 Task: Search one way flight ticket for 5 adults, 1 child, 2 infants in seat and 1 infant on lap in business from Eugene: Mahlon Sweet Field to Raleigh: Raleigh-durham International Airport on 8-5-2023. Choice of flights is Sun country airlines. Number of bags: 1 carry on bag. Price is upto 86000. Outbound departure time preference is 17:30.
Action: Mouse moved to (387, 330)
Screenshot: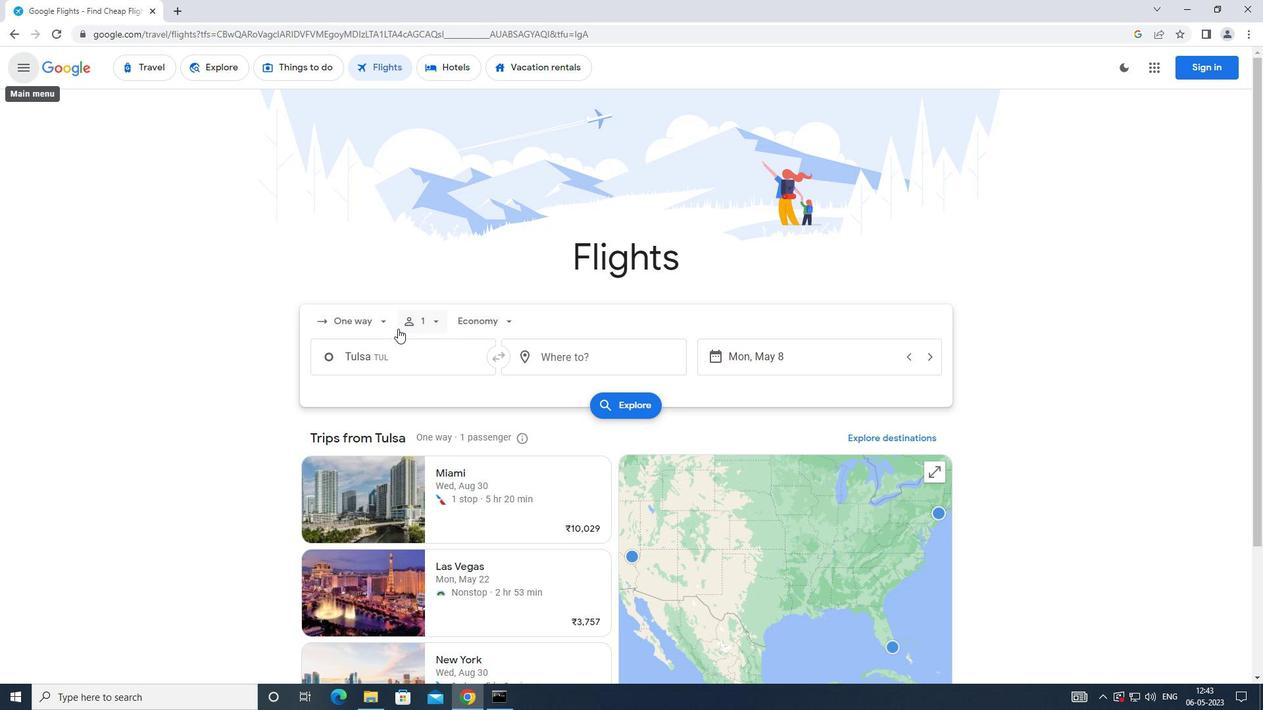 
Action: Mouse pressed left at (387, 330)
Screenshot: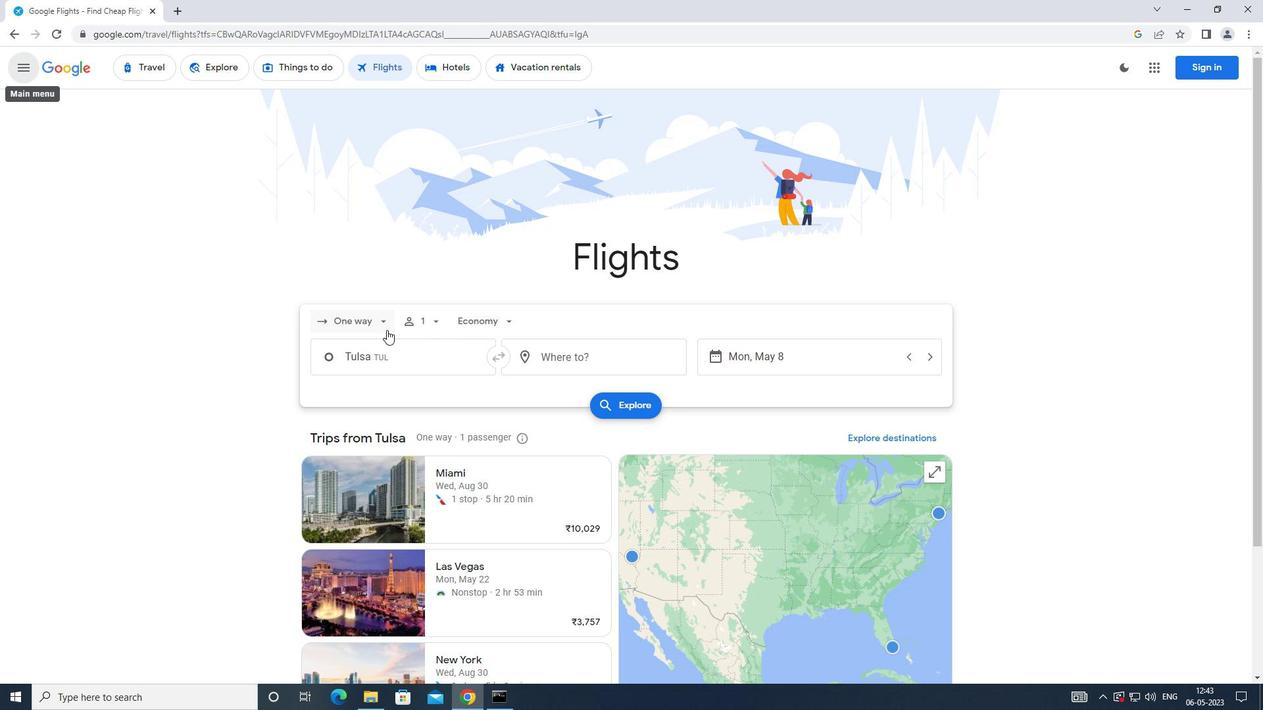 
Action: Mouse moved to (385, 375)
Screenshot: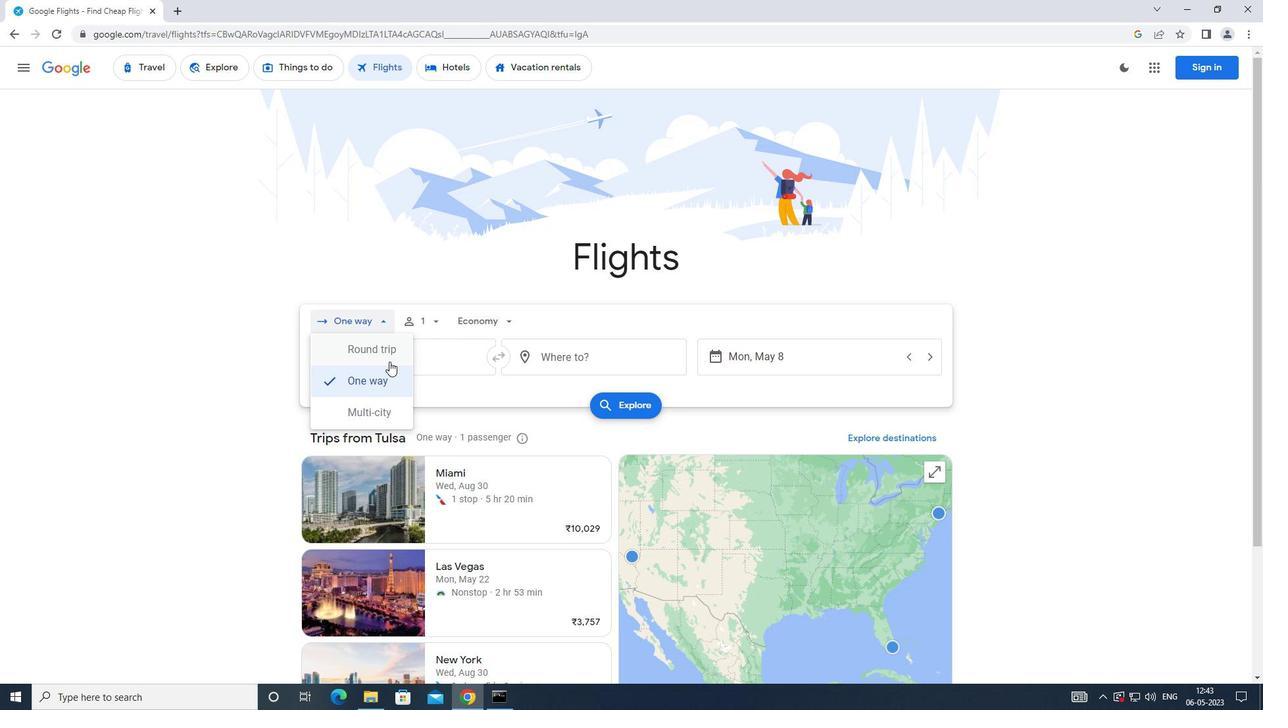 
Action: Mouse pressed left at (385, 375)
Screenshot: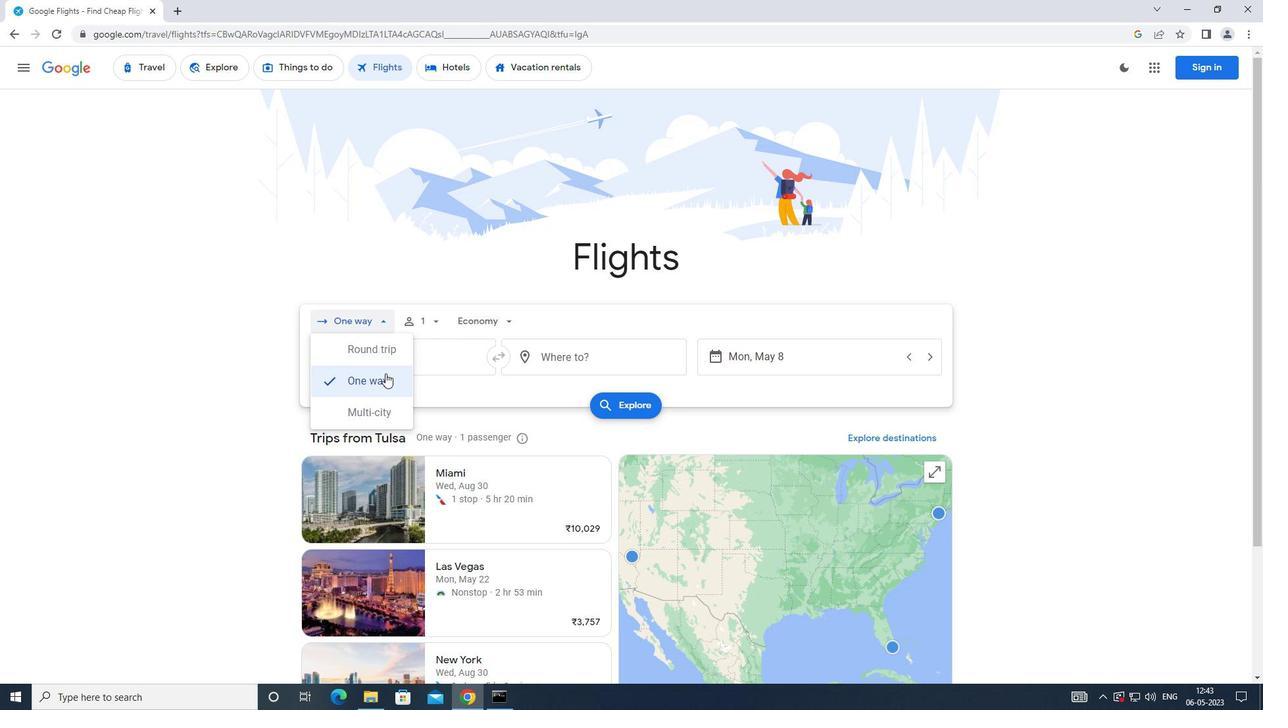 
Action: Mouse moved to (431, 329)
Screenshot: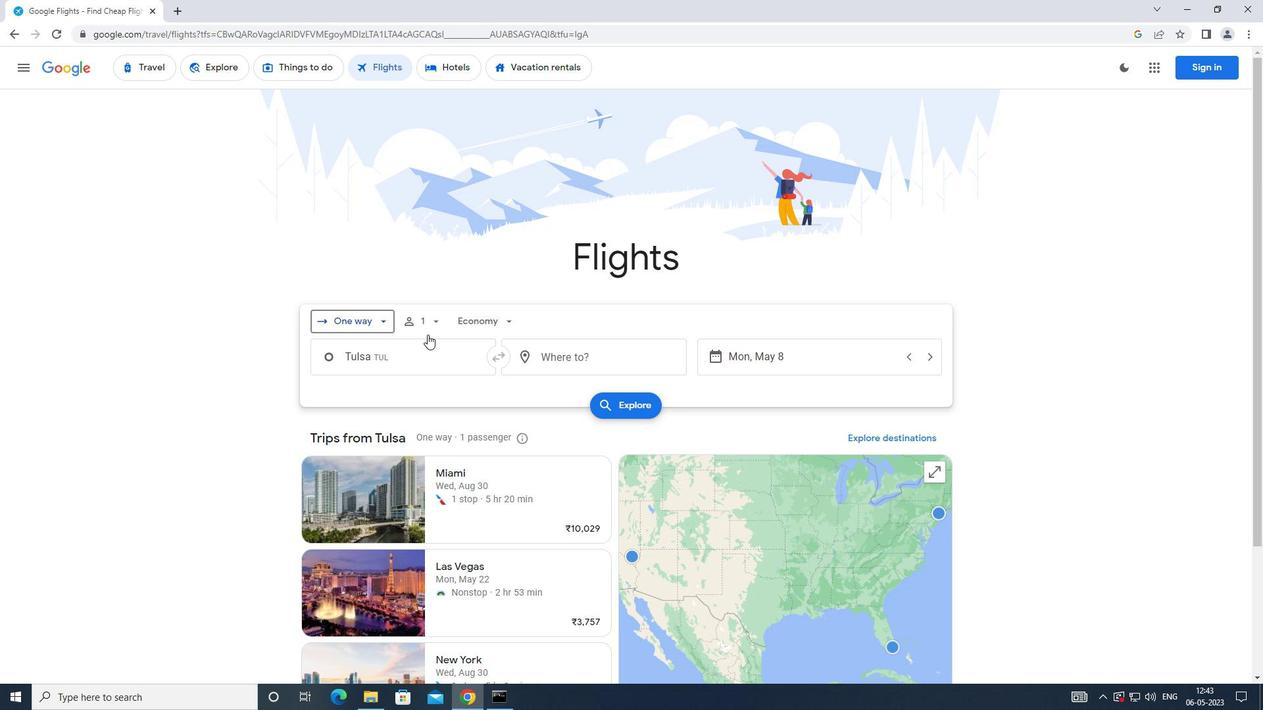 
Action: Mouse pressed left at (431, 329)
Screenshot: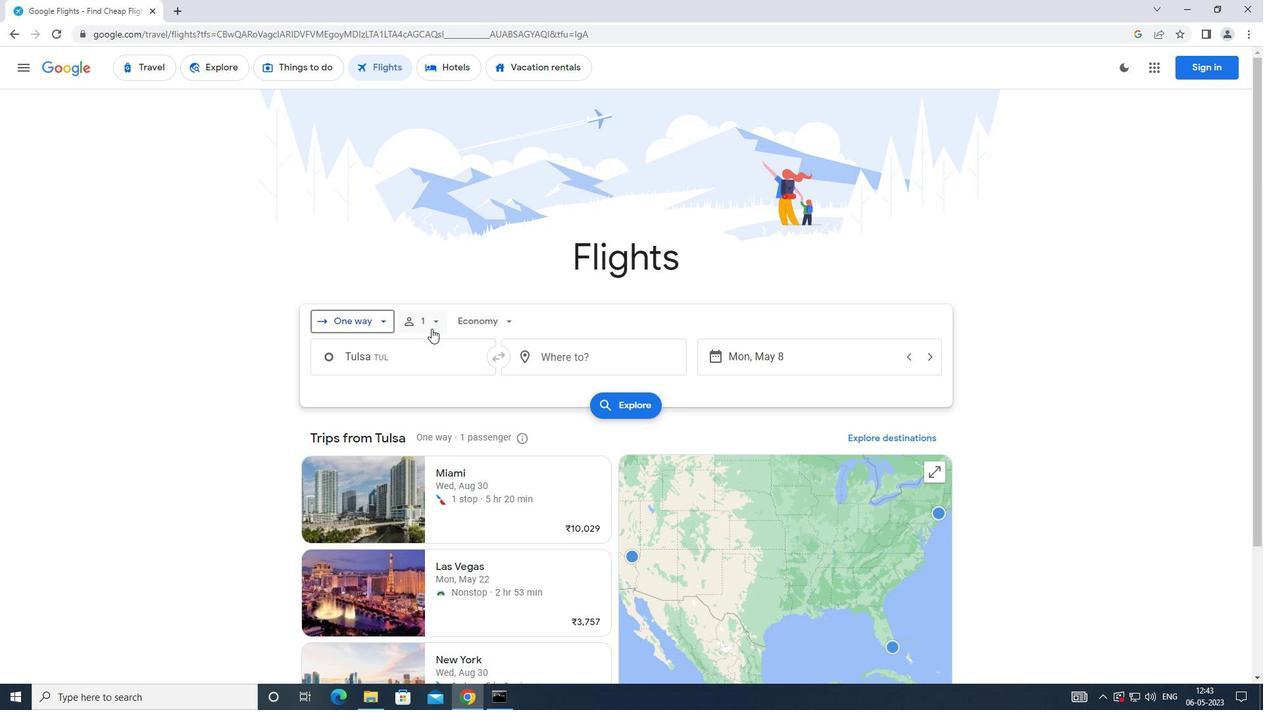 
Action: Mouse moved to (533, 359)
Screenshot: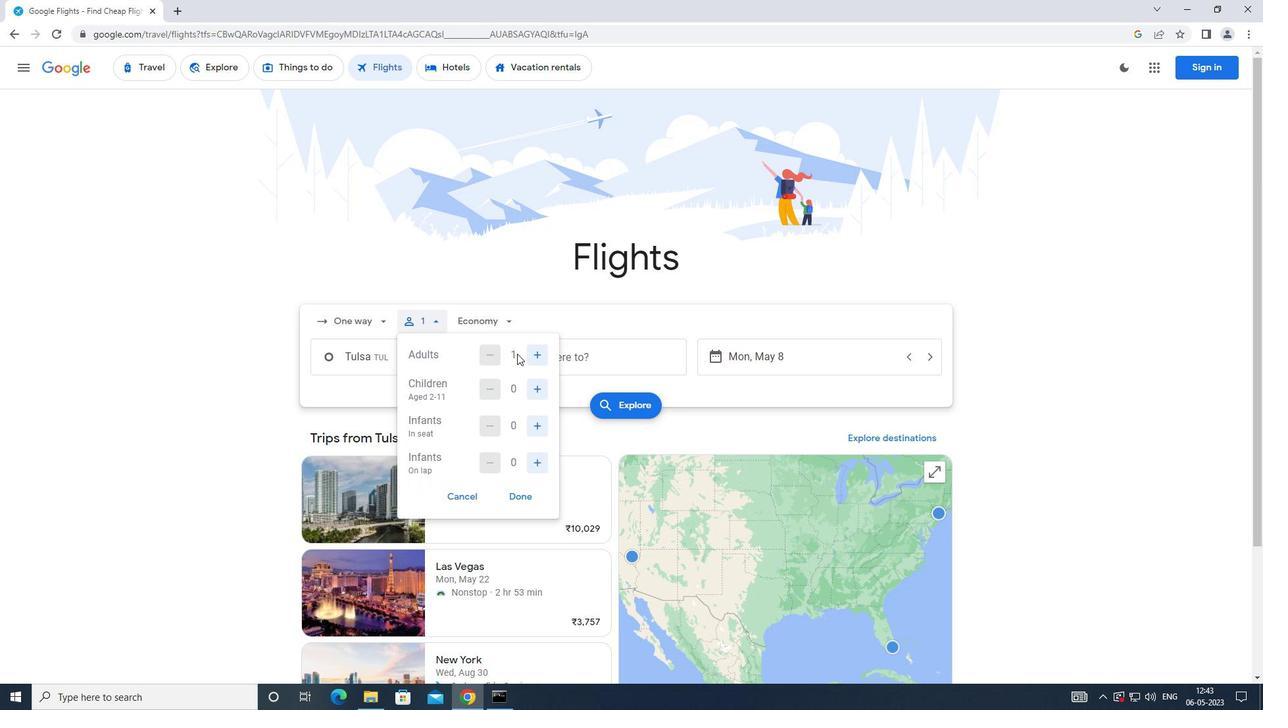 
Action: Mouse pressed left at (533, 359)
Screenshot: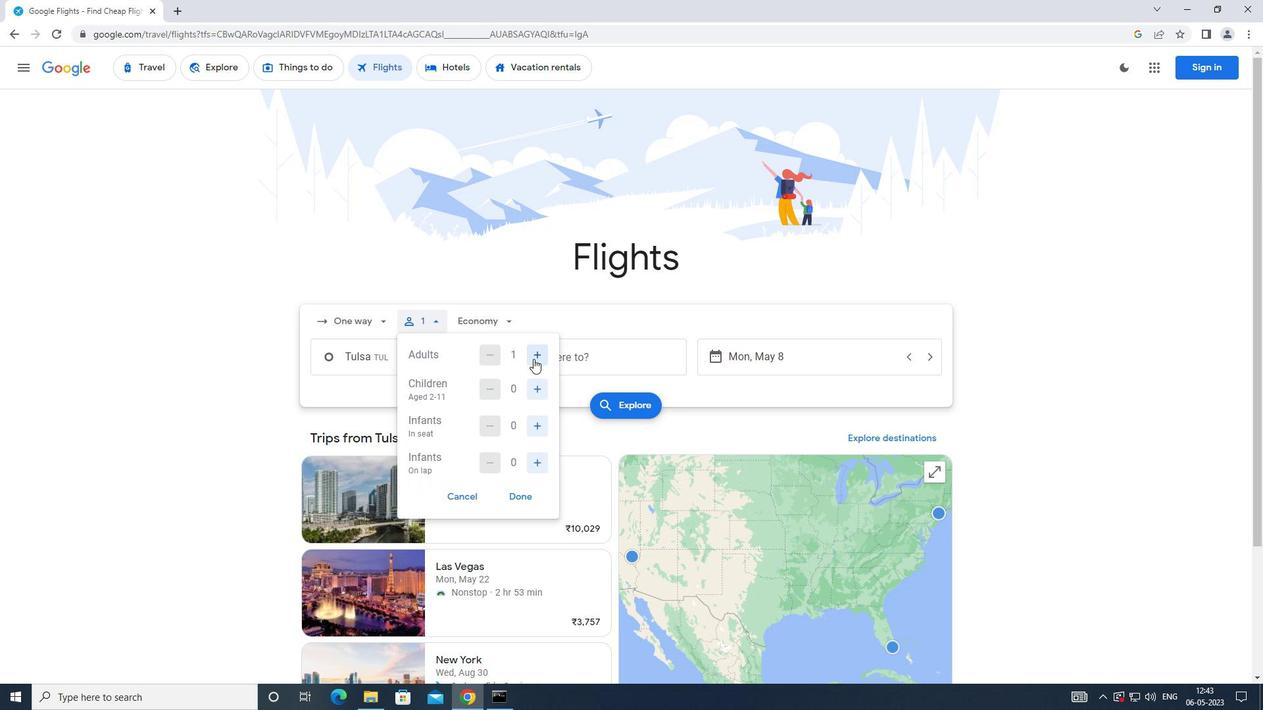 
Action: Mouse pressed left at (533, 359)
Screenshot: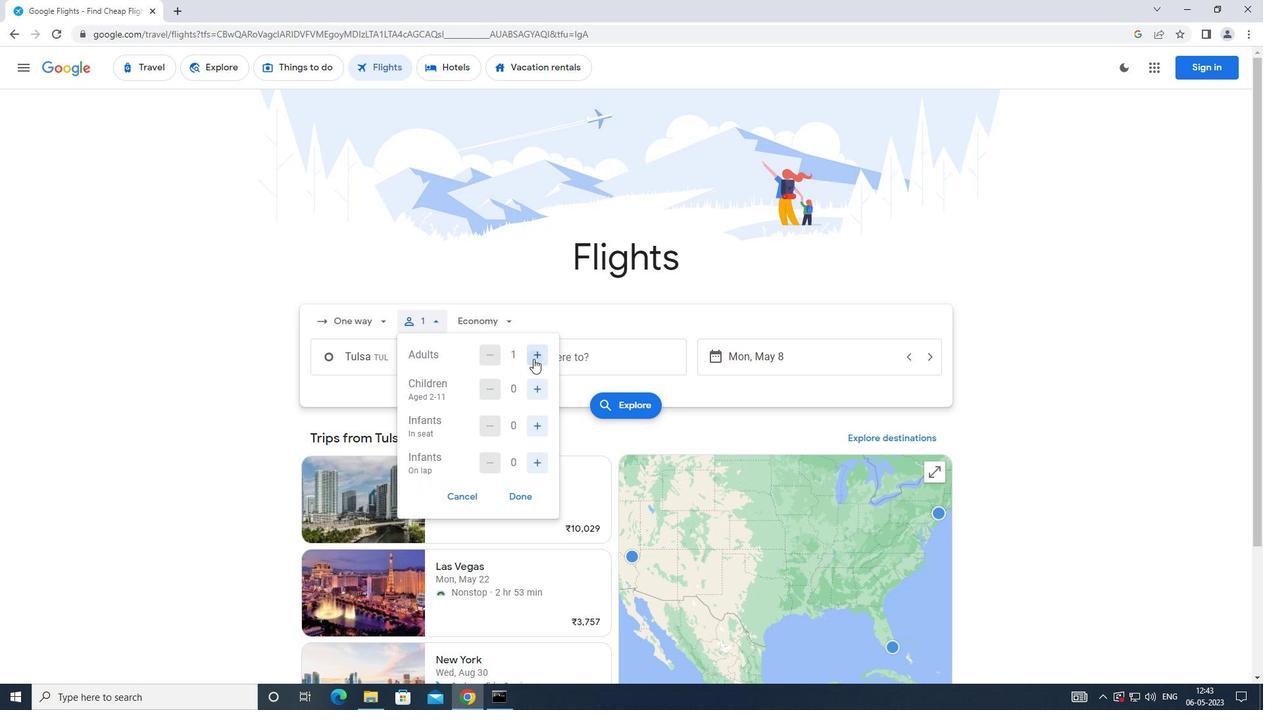 
Action: Mouse pressed left at (533, 359)
Screenshot: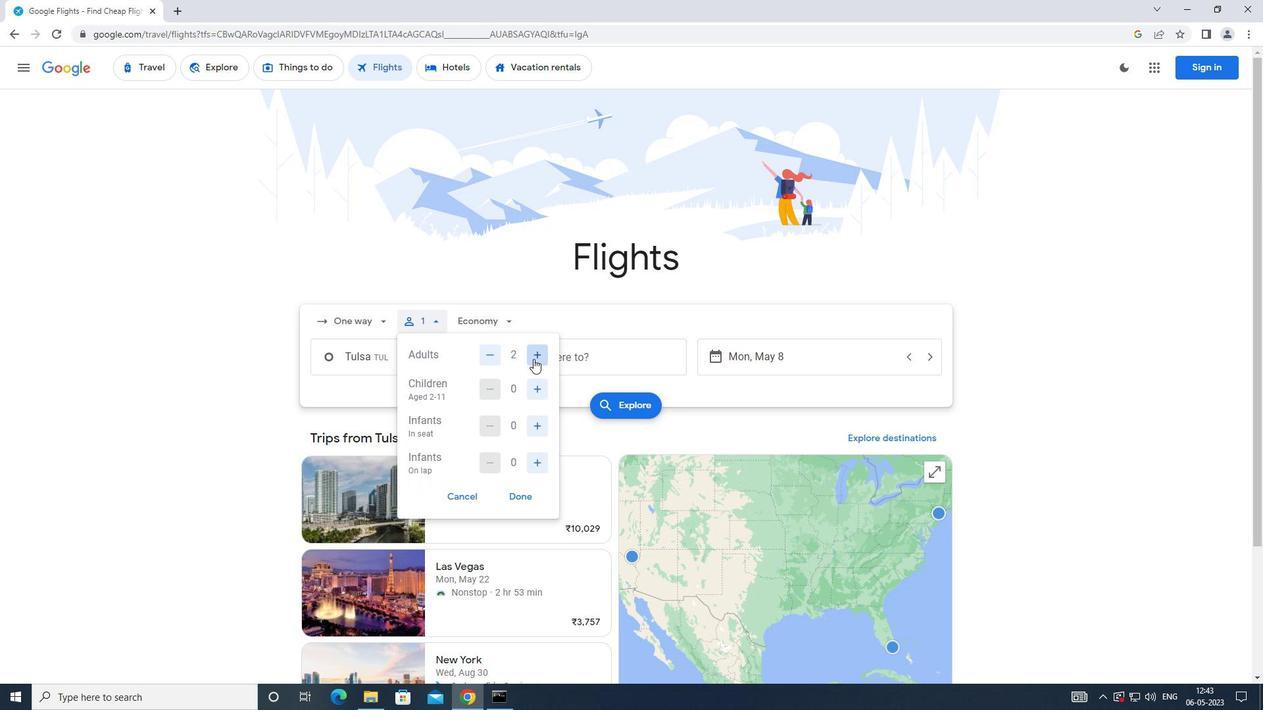 
Action: Mouse moved to (537, 363)
Screenshot: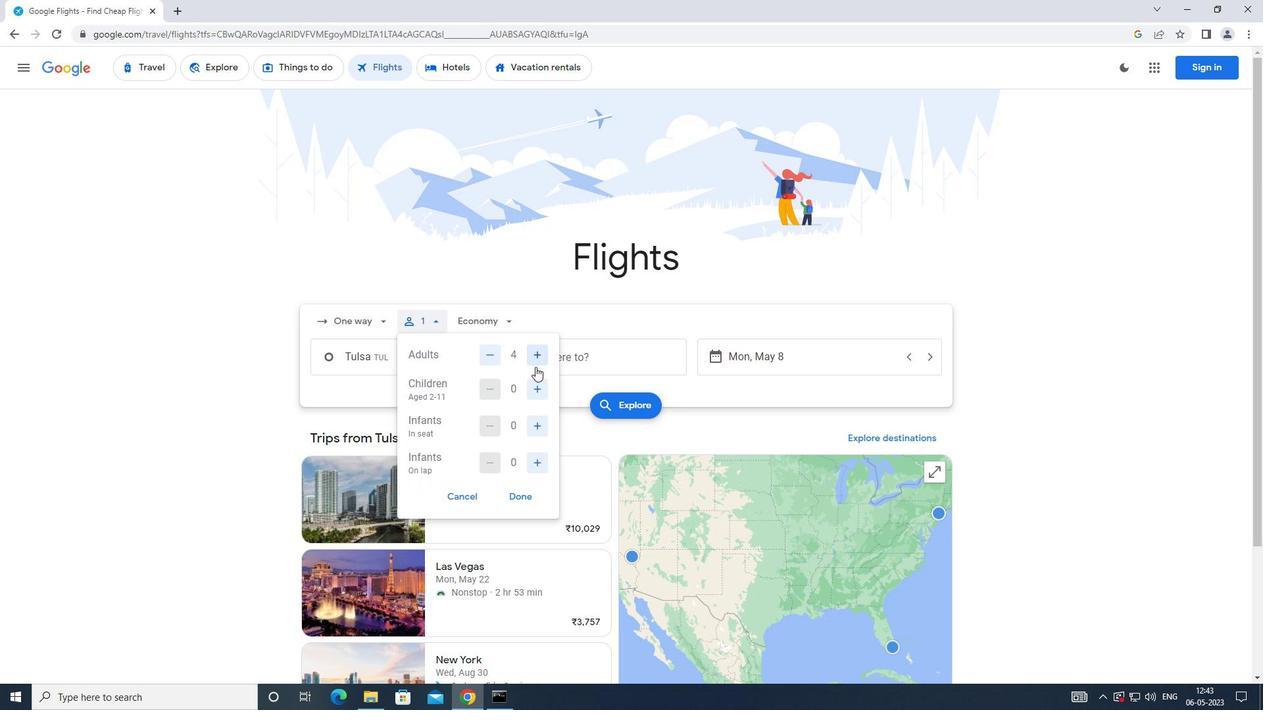 
Action: Mouse pressed left at (537, 363)
Screenshot: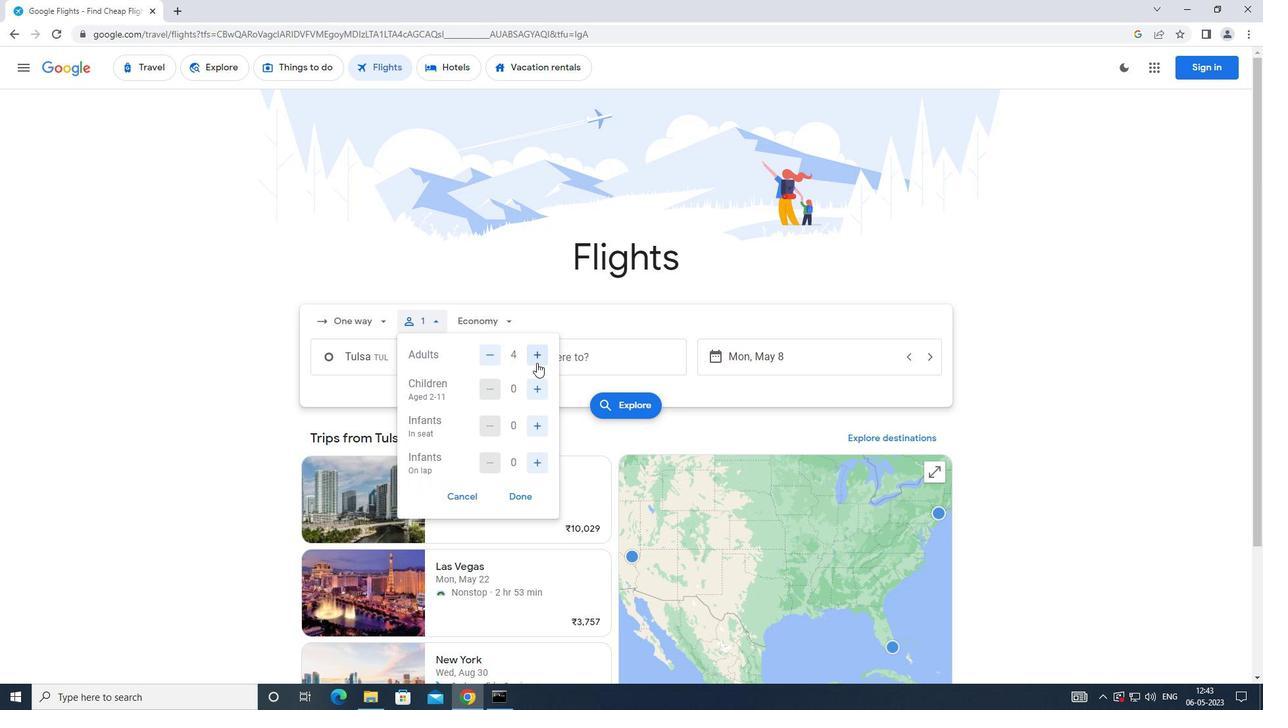 
Action: Mouse moved to (535, 388)
Screenshot: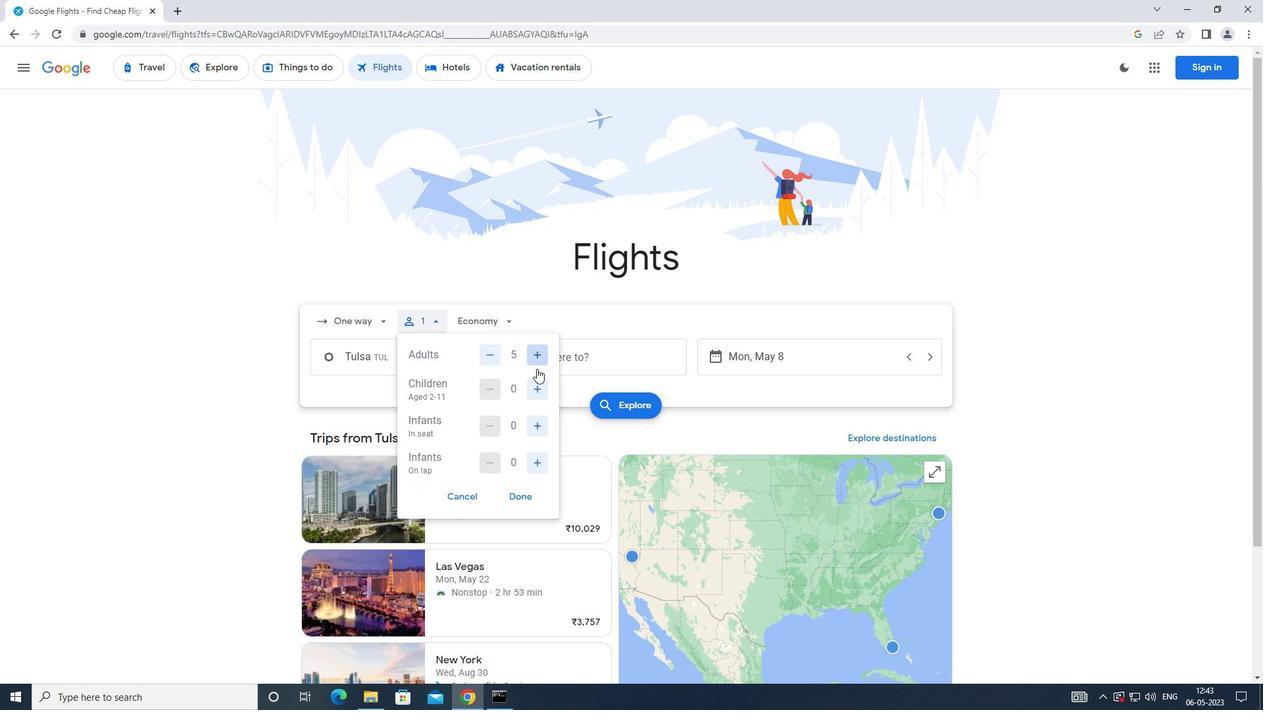 
Action: Mouse pressed left at (535, 388)
Screenshot: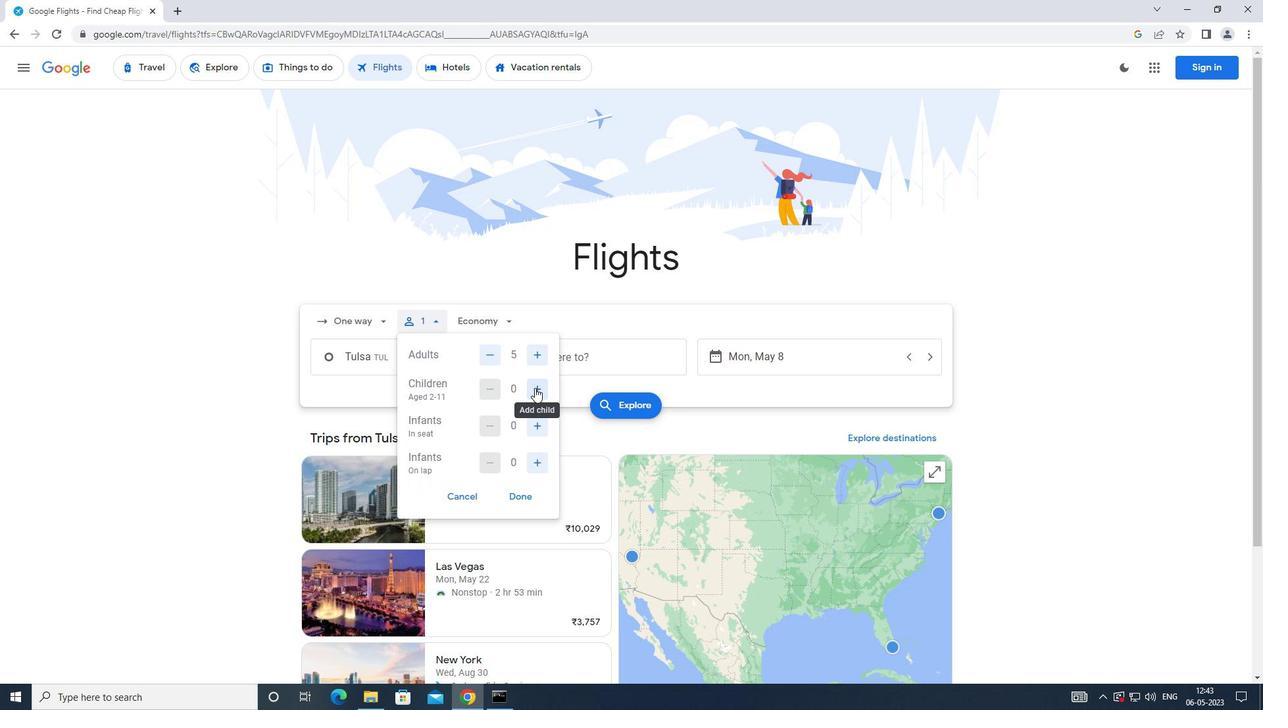 
Action: Mouse moved to (536, 421)
Screenshot: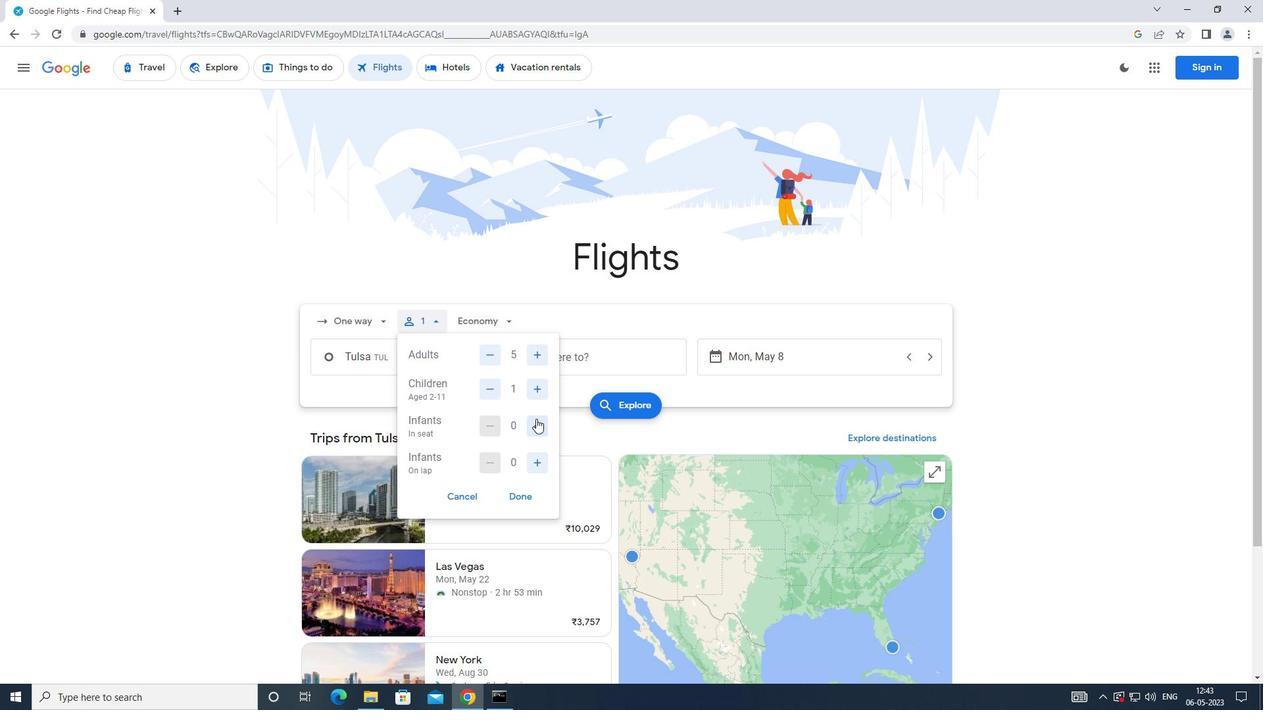 
Action: Mouse pressed left at (536, 421)
Screenshot: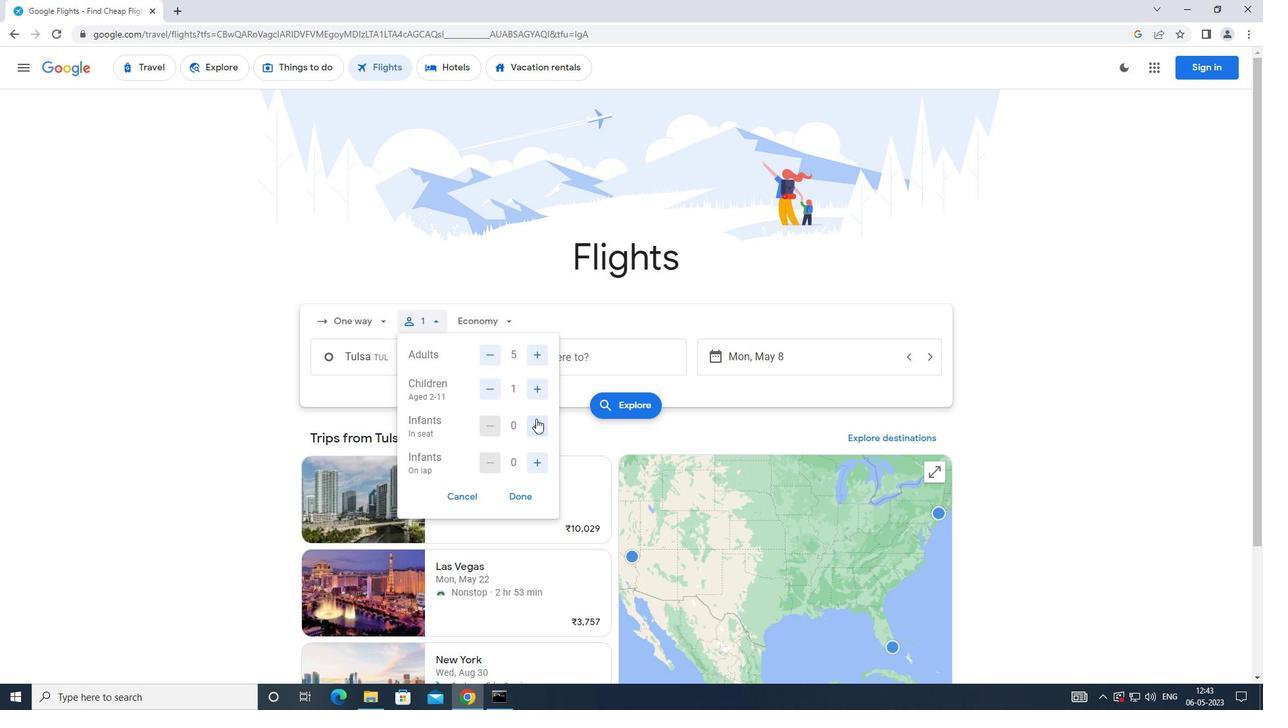 
Action: Mouse pressed left at (536, 421)
Screenshot: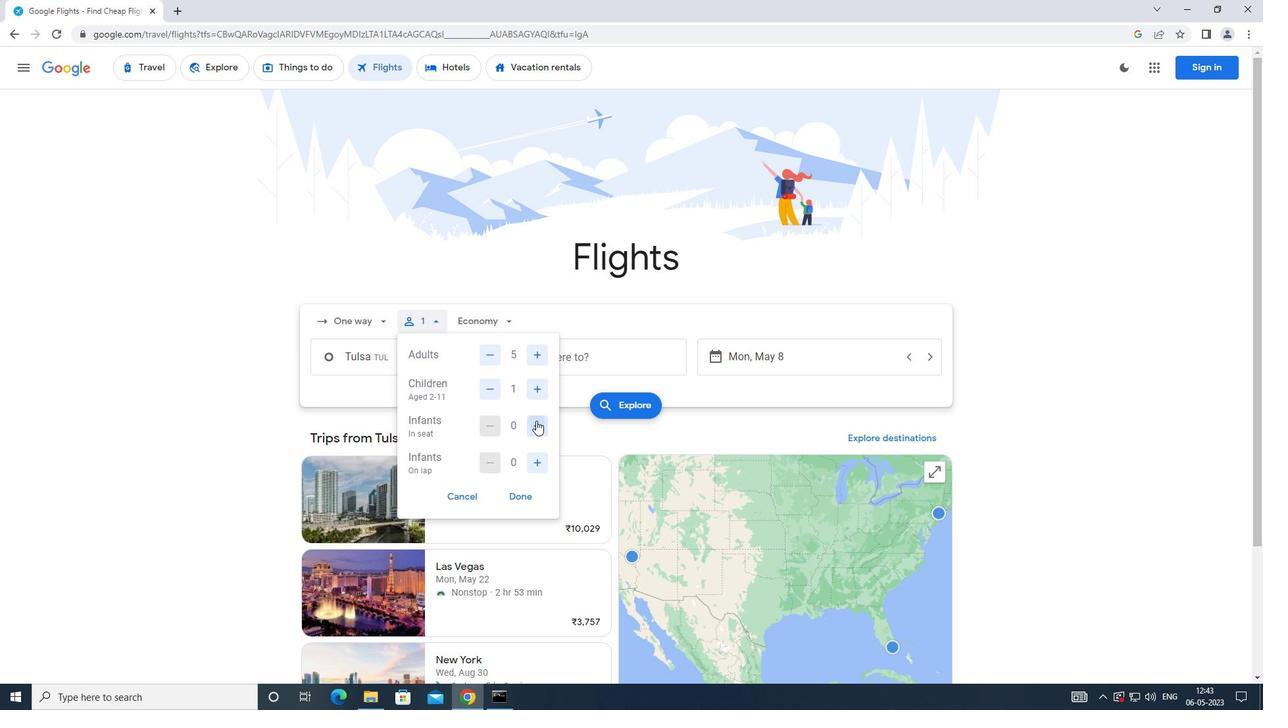 
Action: Mouse moved to (535, 453)
Screenshot: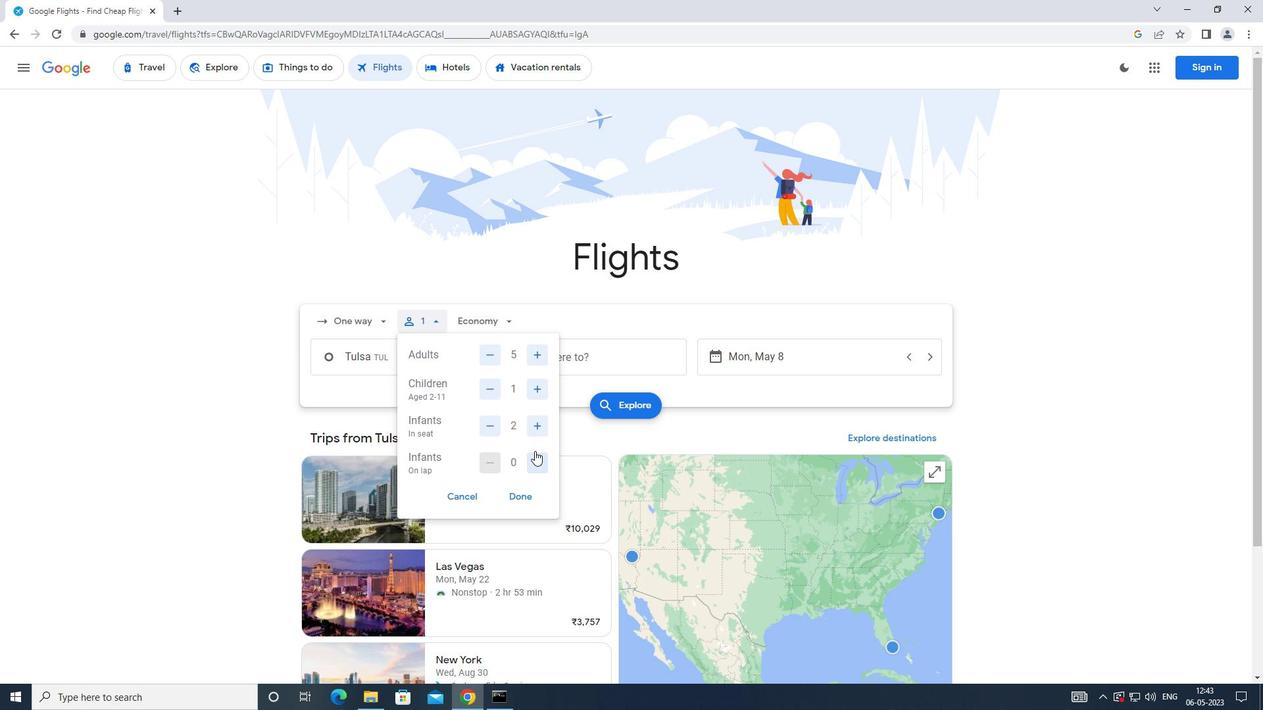 
Action: Mouse pressed left at (535, 453)
Screenshot: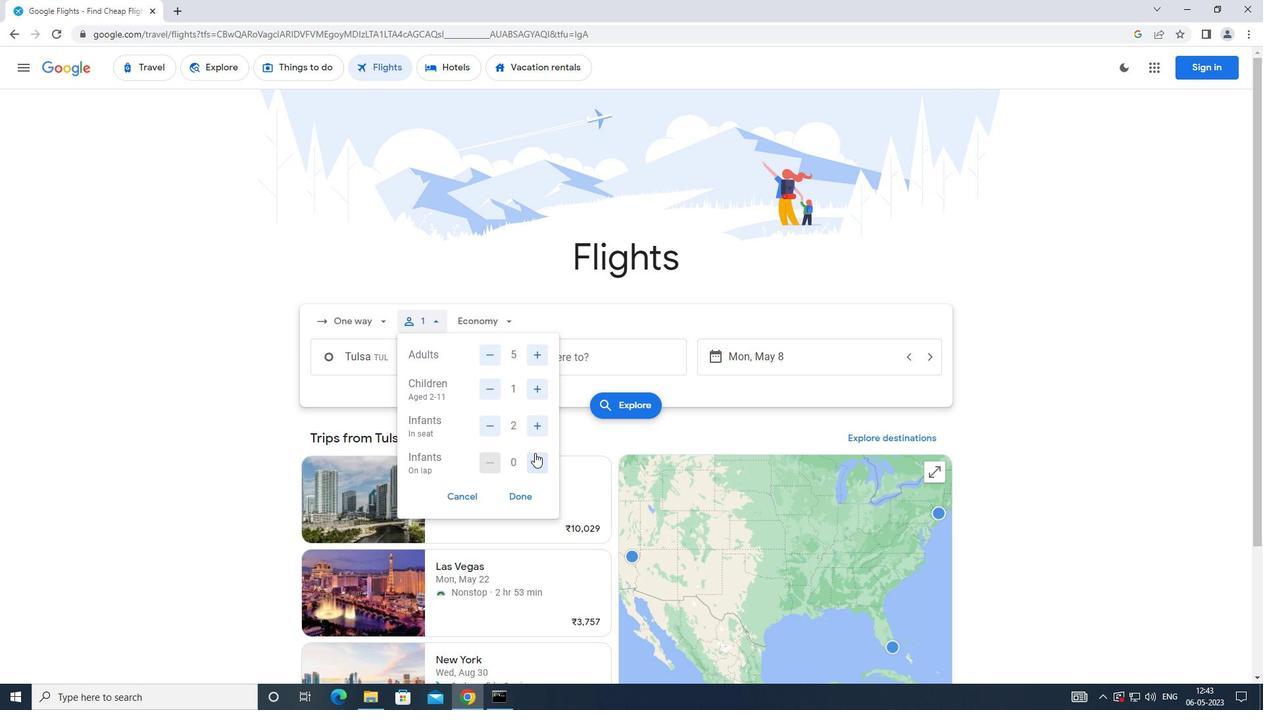 
Action: Mouse moved to (514, 493)
Screenshot: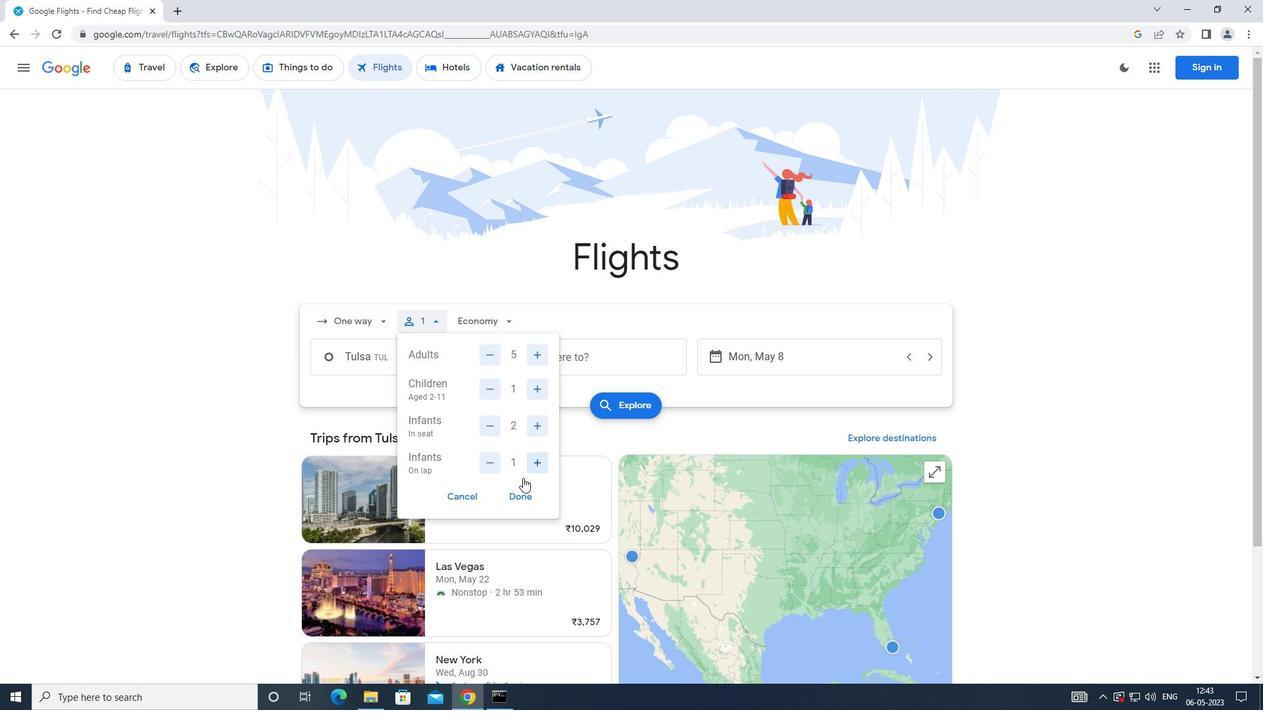 
Action: Mouse pressed left at (514, 493)
Screenshot: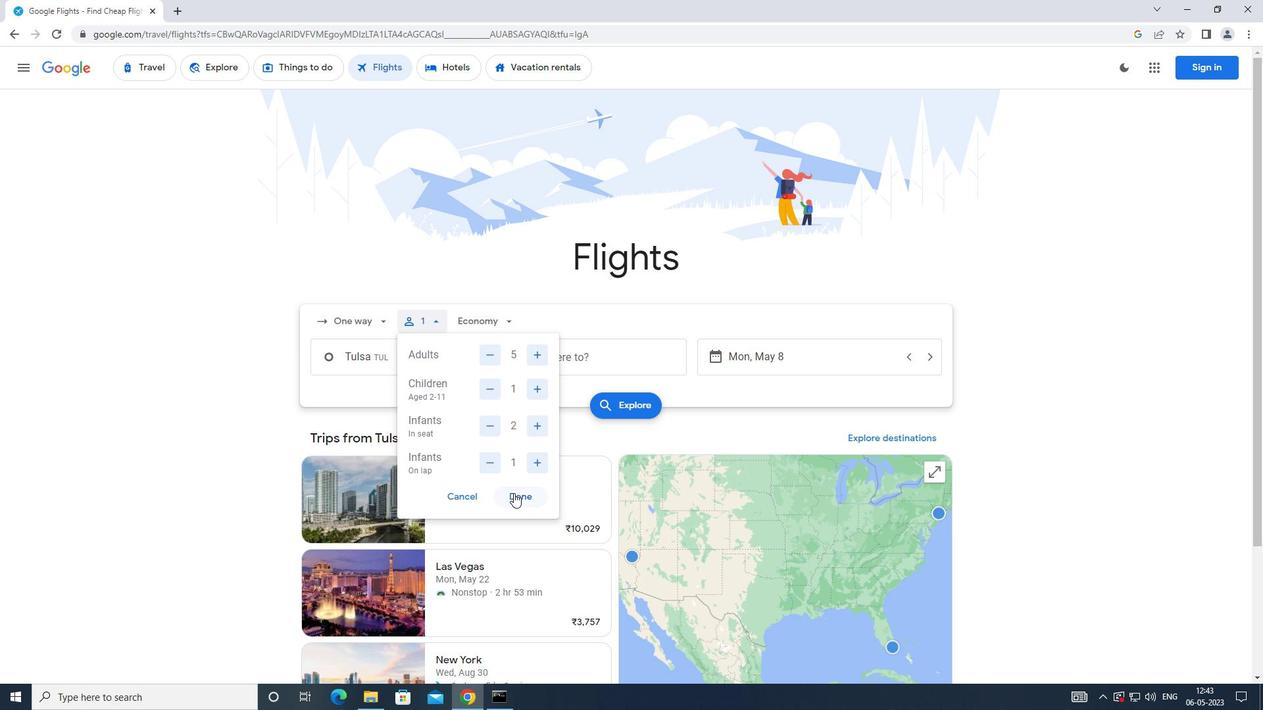 
Action: Mouse moved to (485, 329)
Screenshot: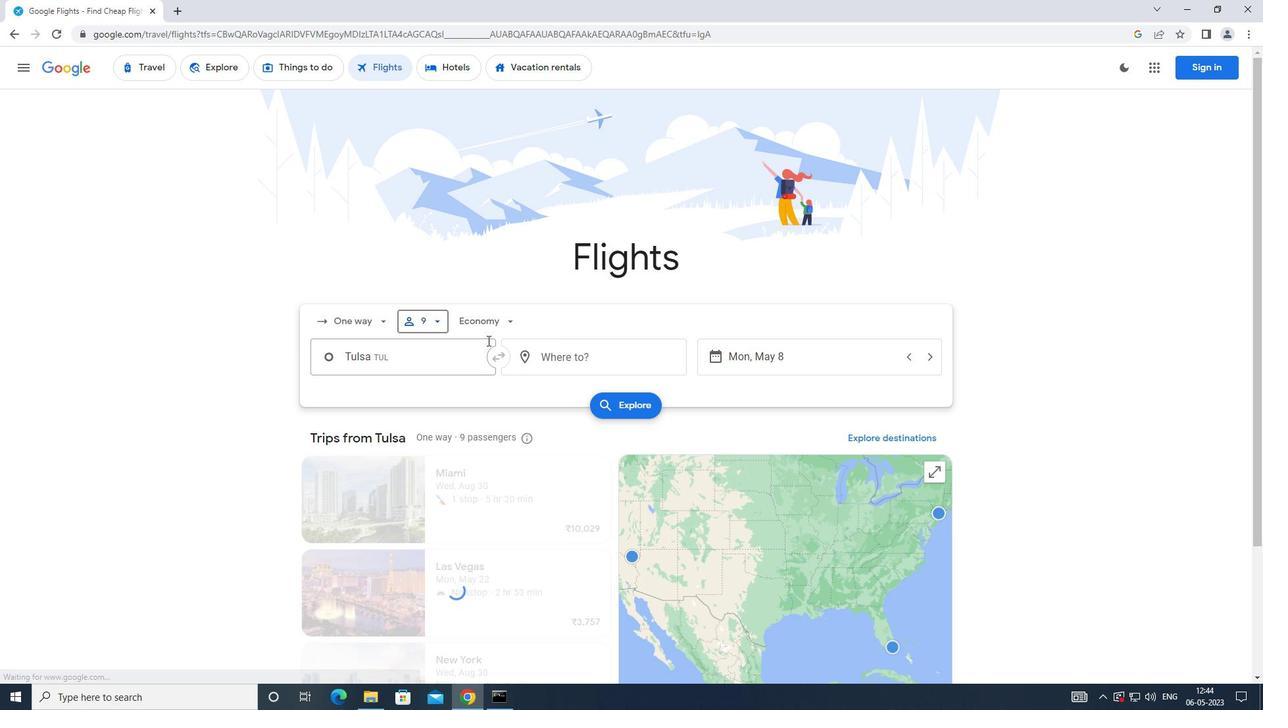 
Action: Mouse pressed left at (485, 329)
Screenshot: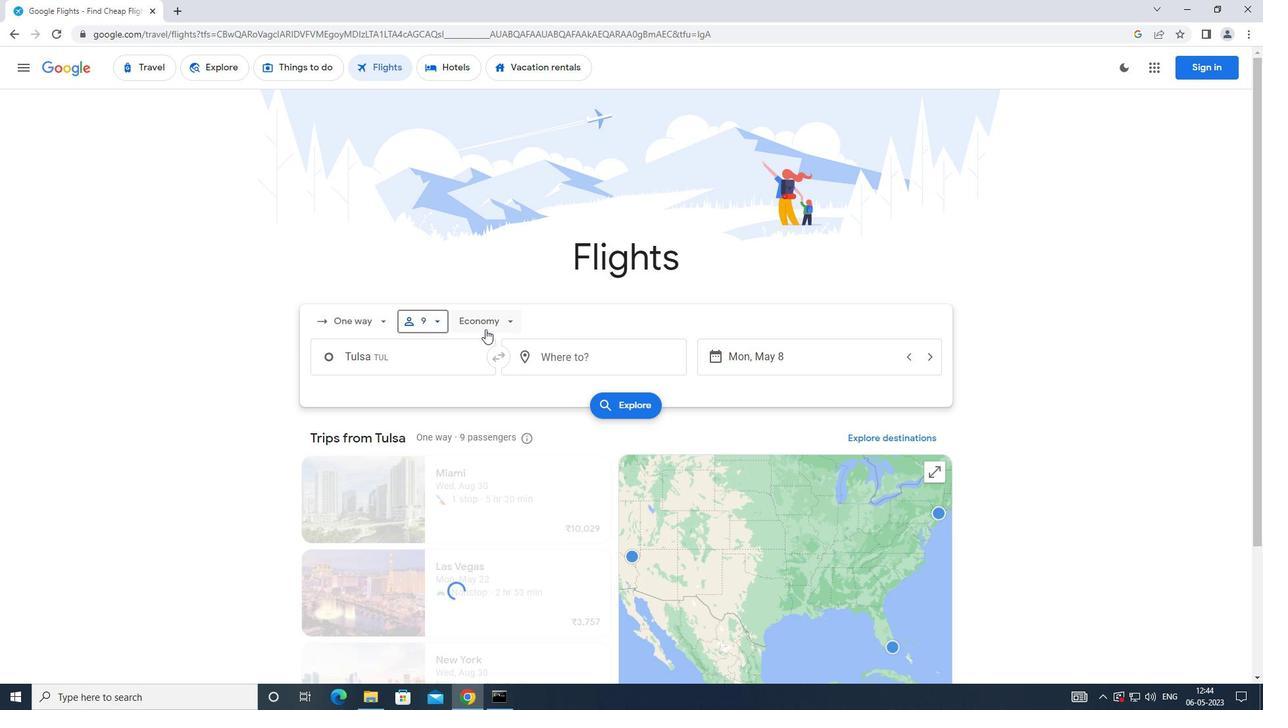 
Action: Mouse moved to (504, 412)
Screenshot: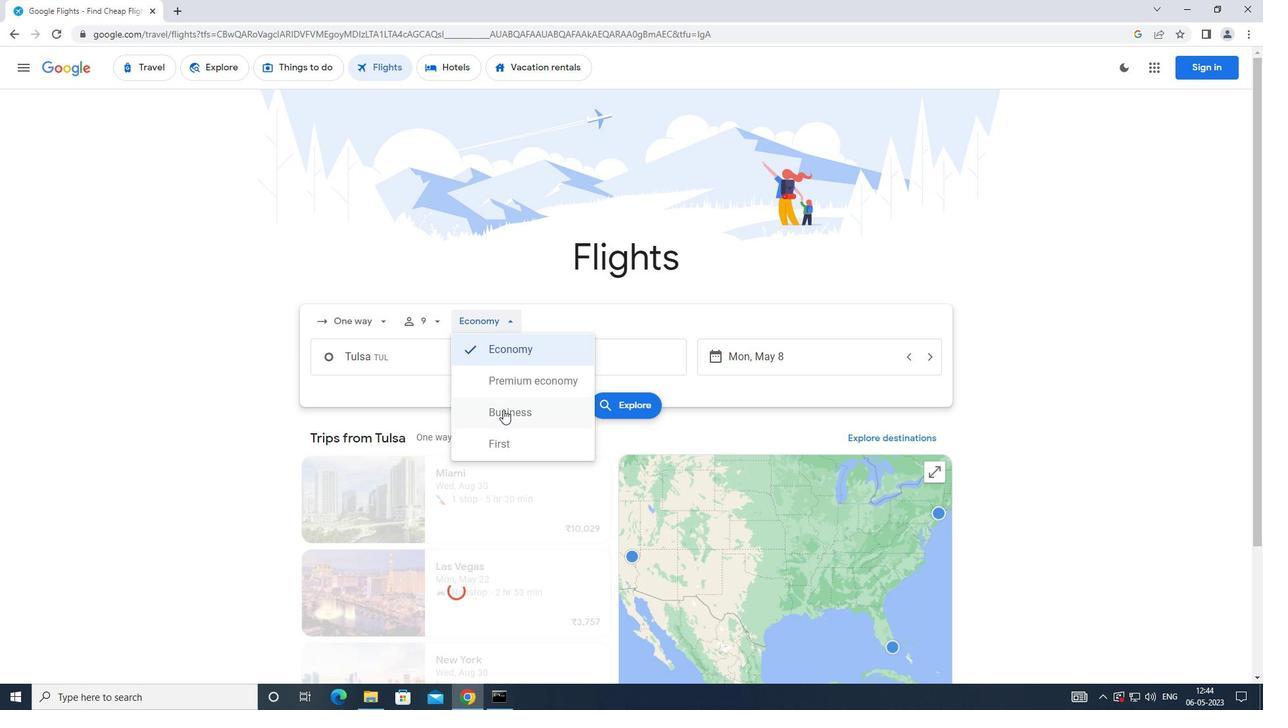 
Action: Mouse pressed left at (504, 412)
Screenshot: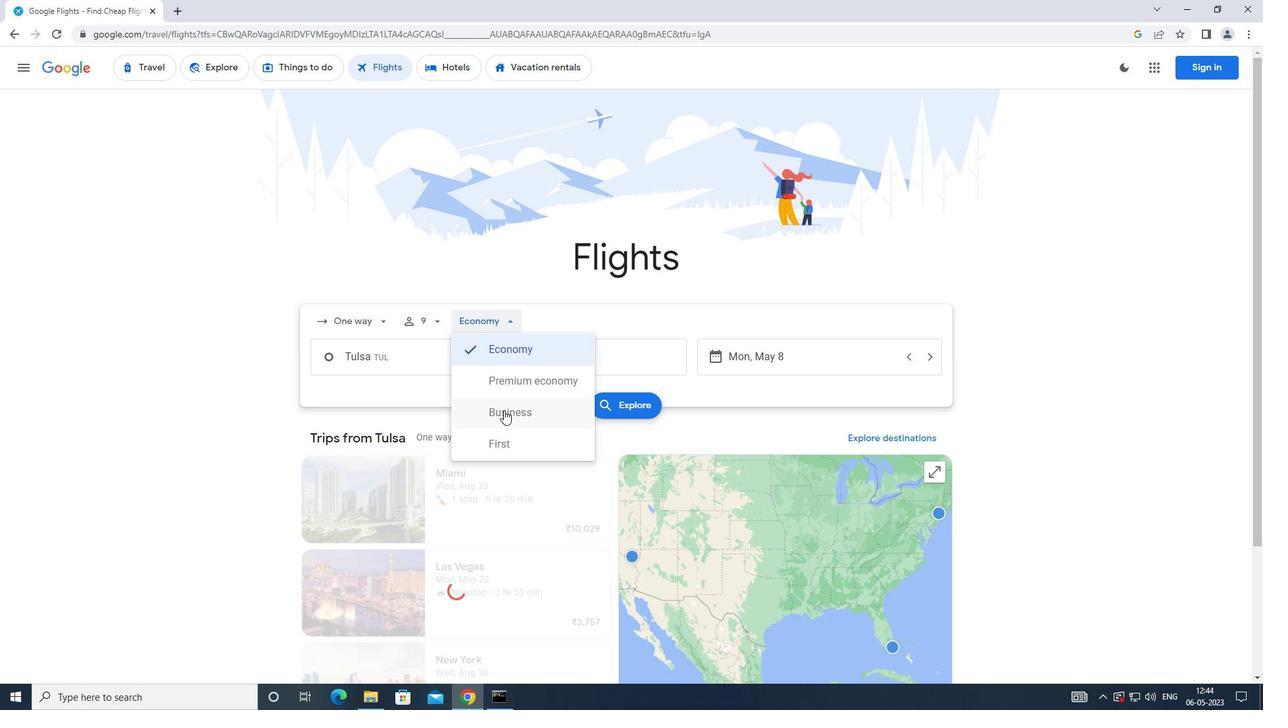 
Action: Mouse moved to (464, 351)
Screenshot: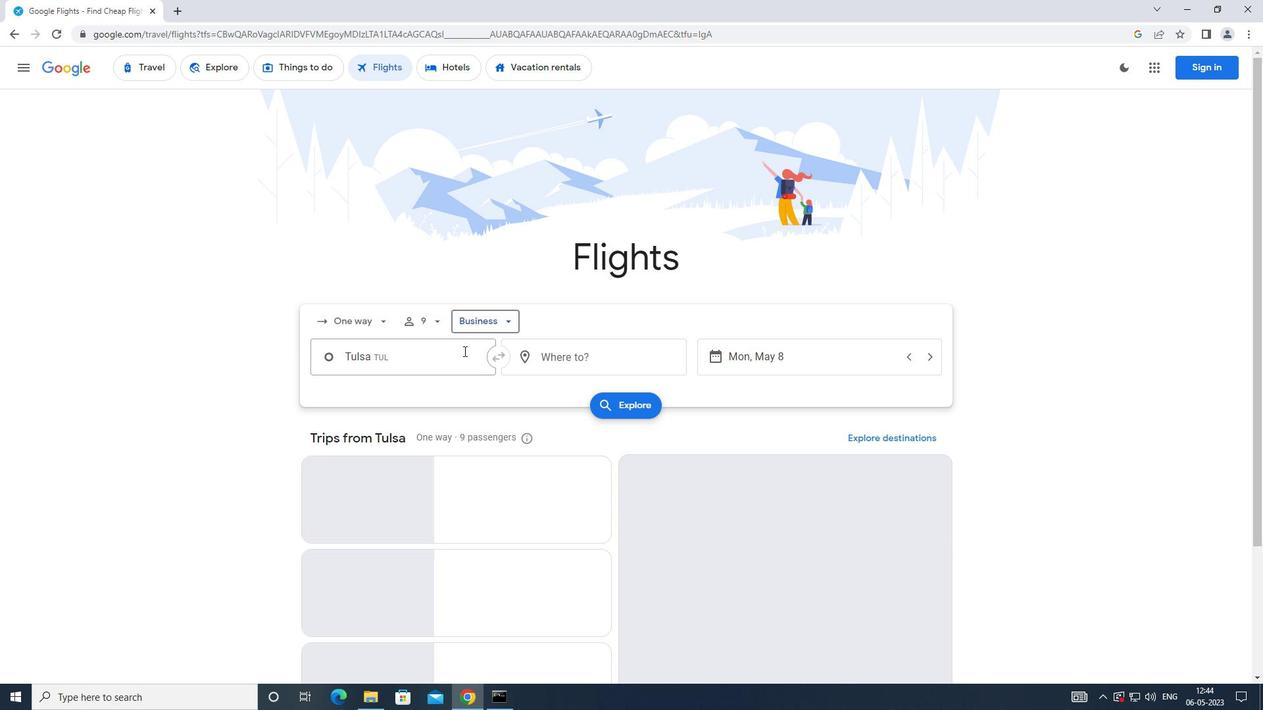 
Action: Mouse pressed left at (464, 351)
Screenshot: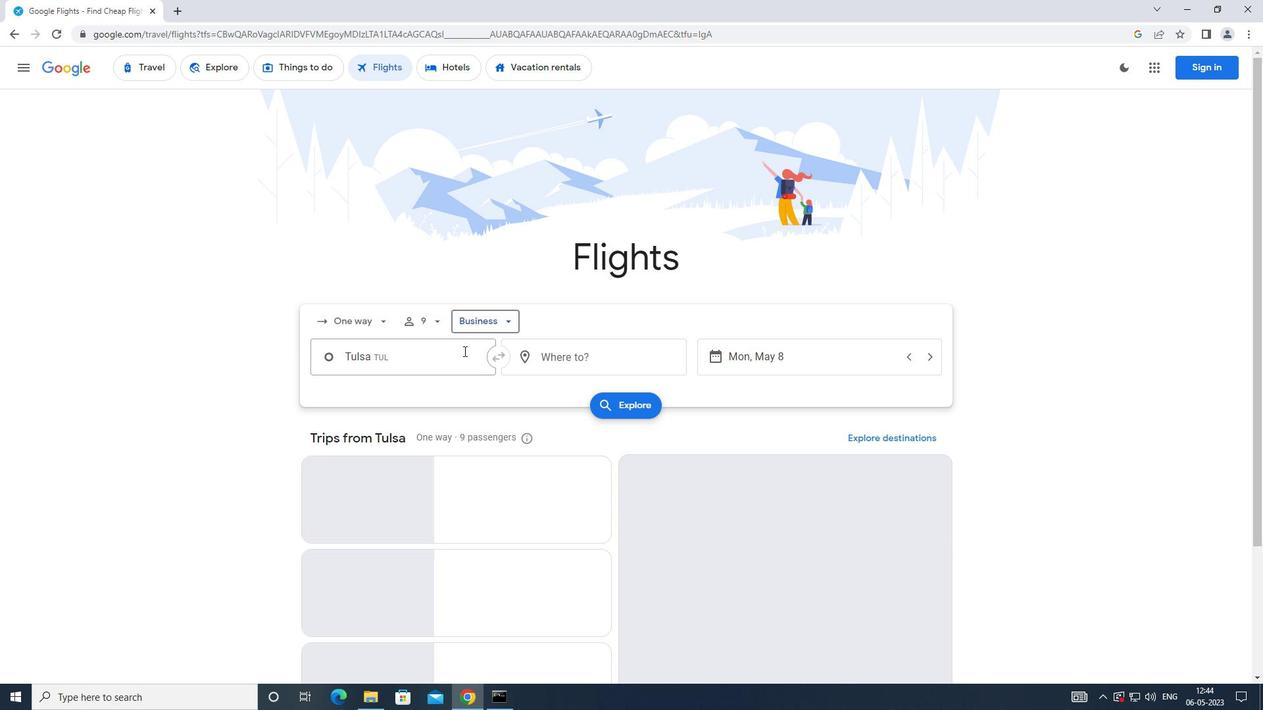 
Action: Mouse moved to (466, 351)
Screenshot: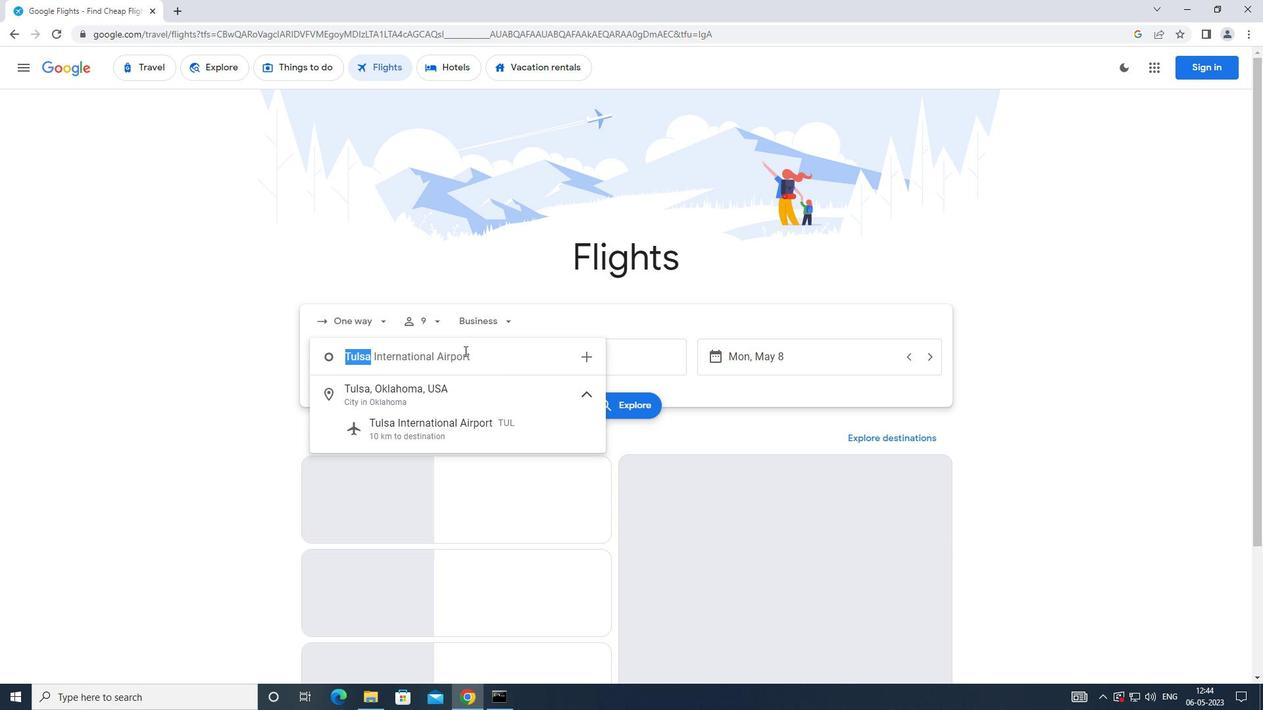 
Action: Key pressed <Key.caps_lock>m<Key.caps_lock>ahlon<Key.space><Key.caps_lock>s<Key.caps_lock>weet
Screenshot: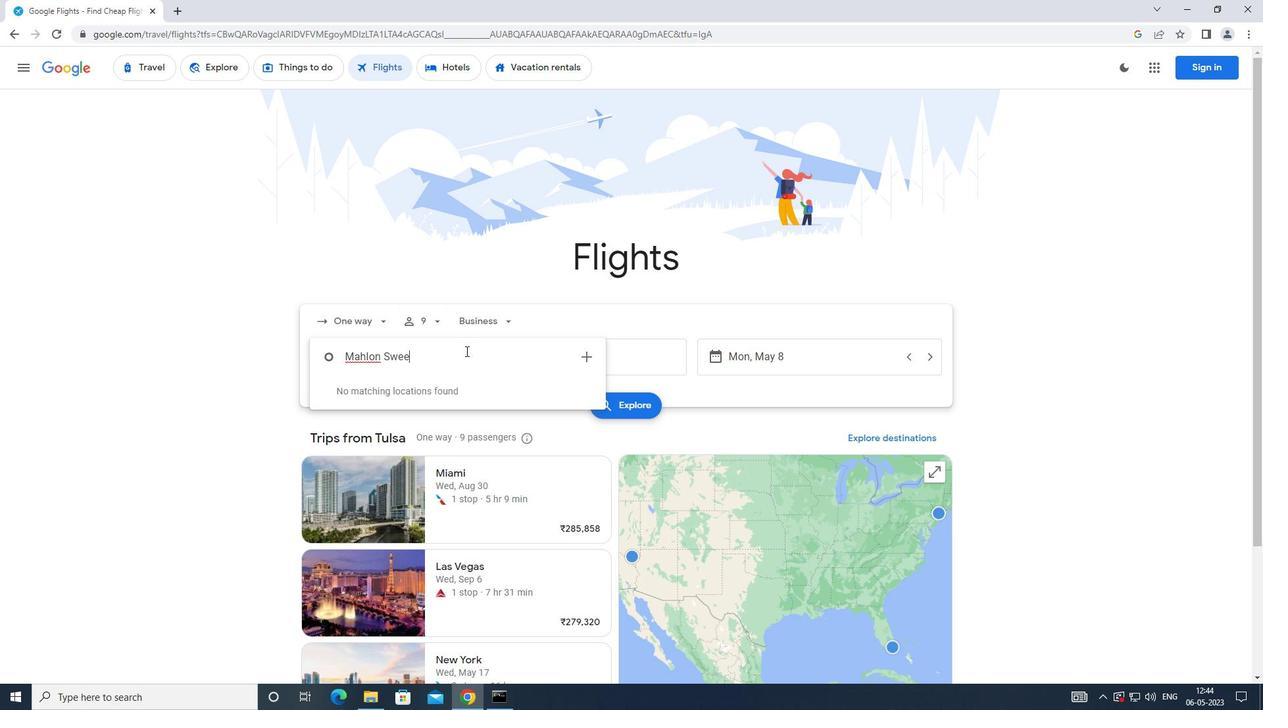 
Action: Mouse moved to (477, 341)
Screenshot: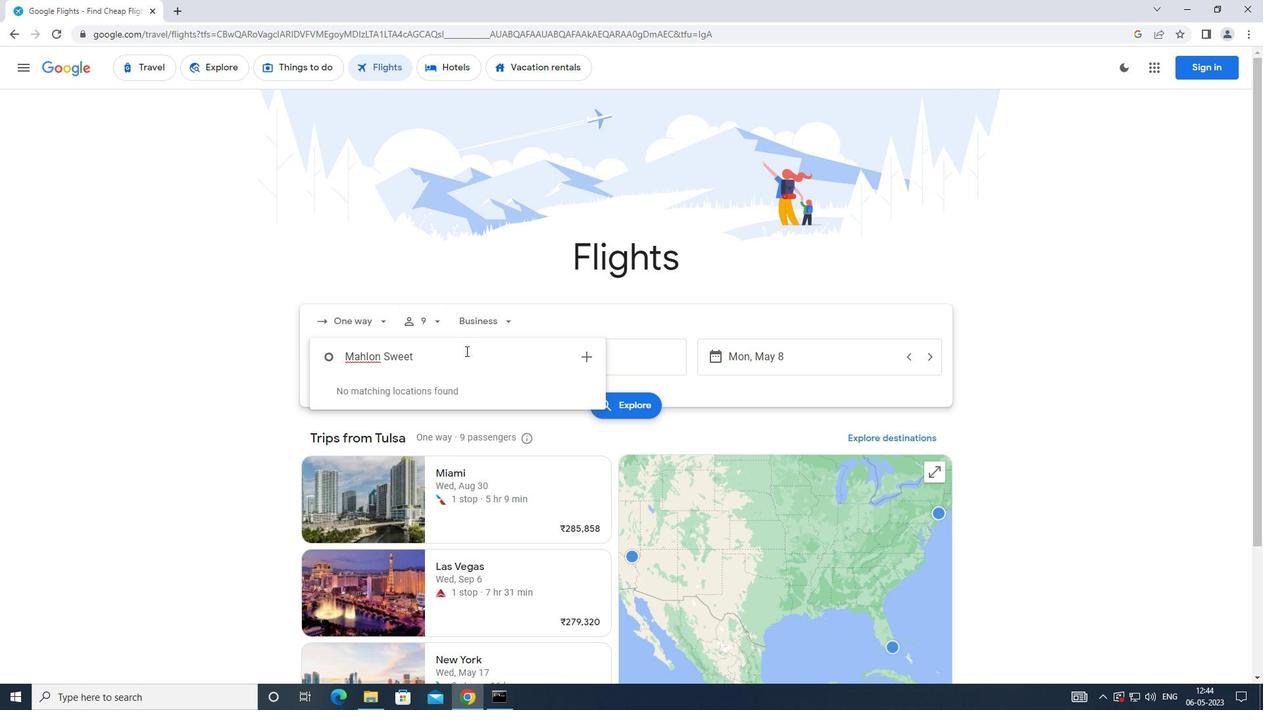
Action: Key pressed <Key.enter>
Screenshot: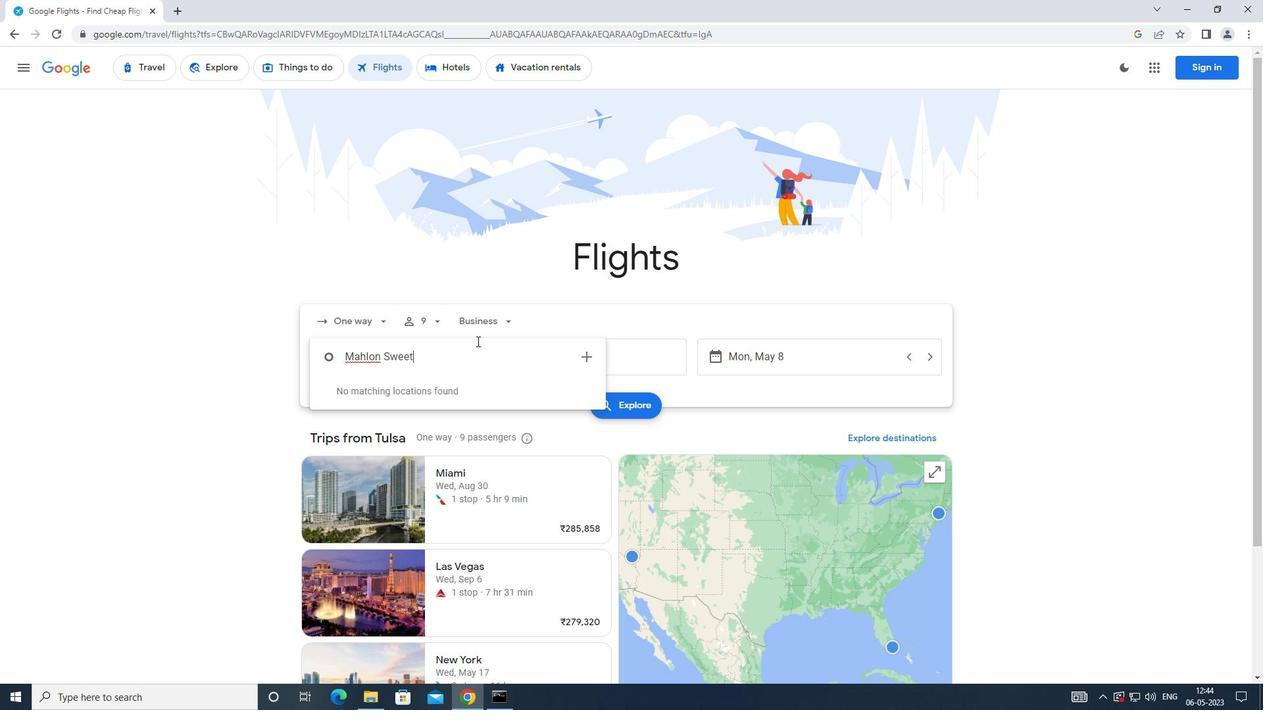 
Action: Mouse moved to (548, 367)
Screenshot: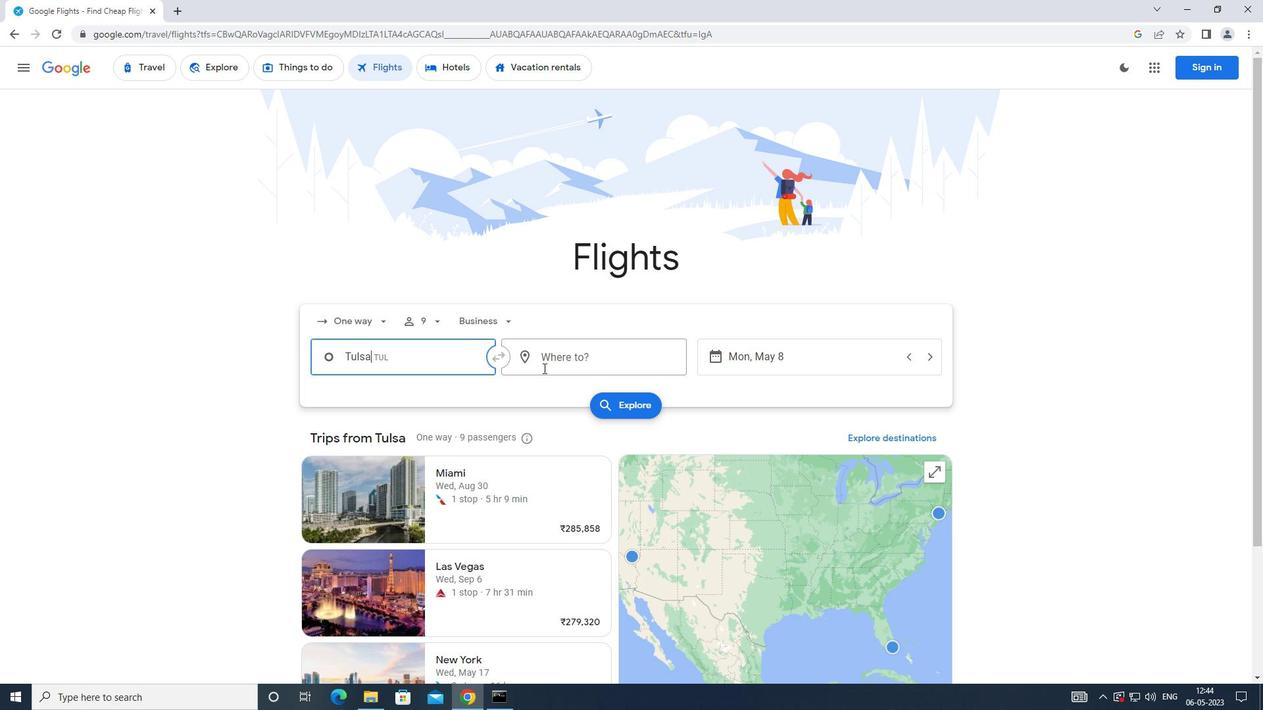
Action: Mouse pressed left at (548, 367)
Screenshot: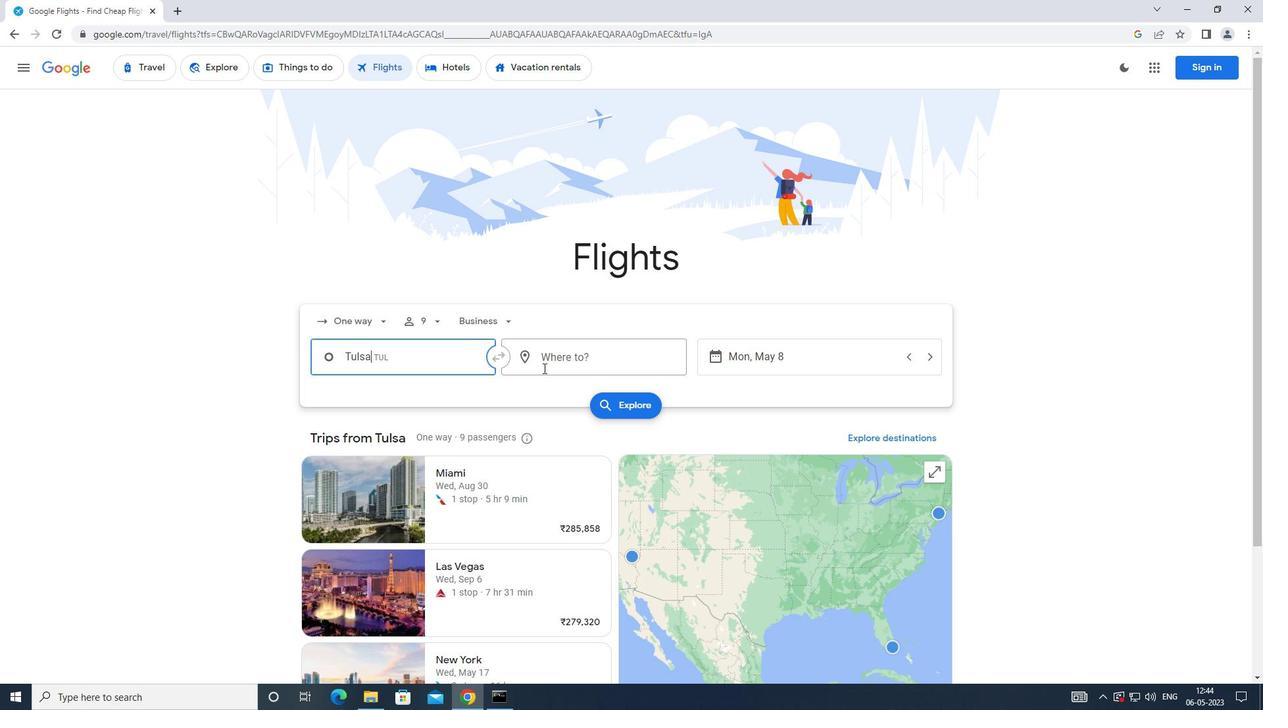 
Action: Mouse moved to (852, 401)
Screenshot: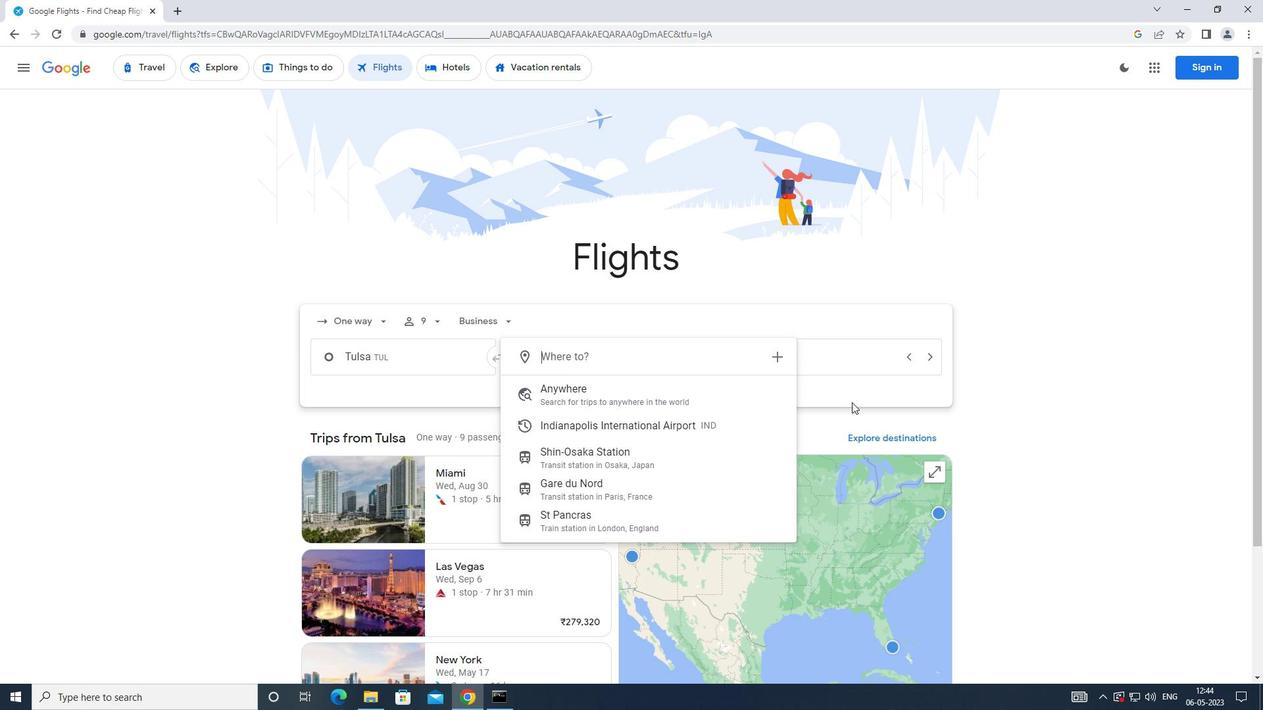 
Action: Key pressed <Key.caps_lock>r<Key.caps_lock>a
Screenshot: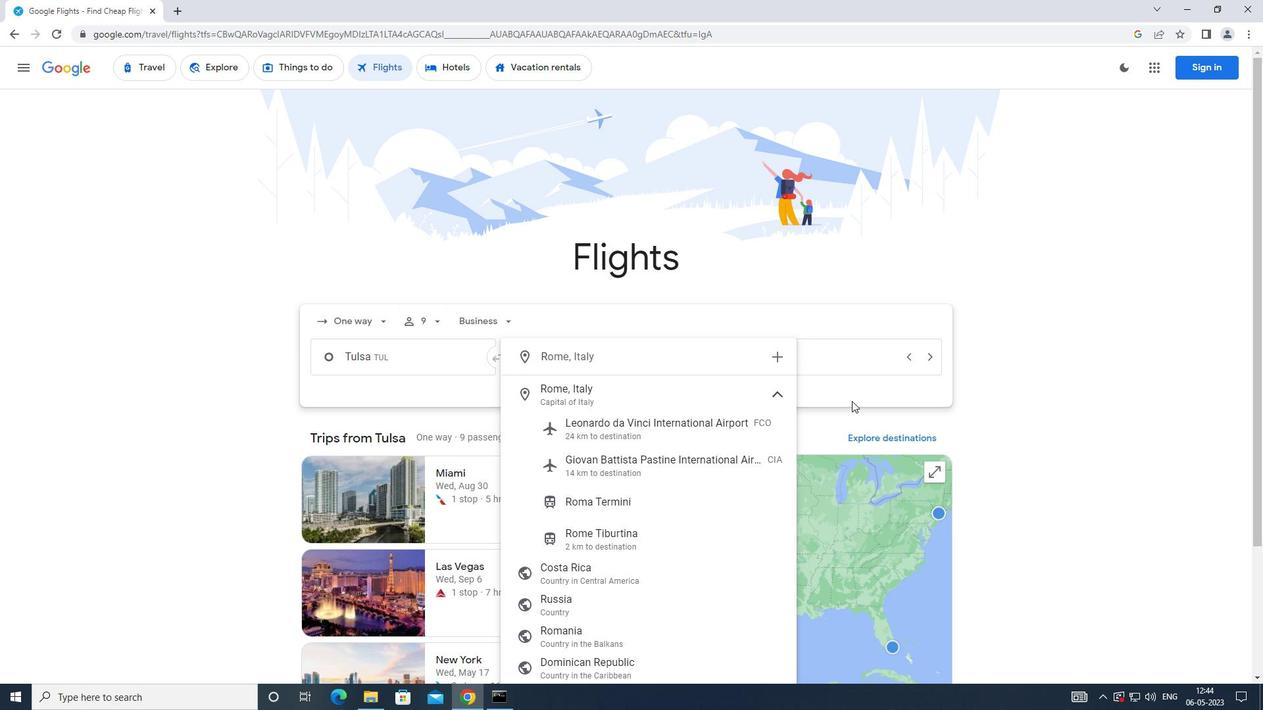 
Action: Mouse moved to (852, 400)
Screenshot: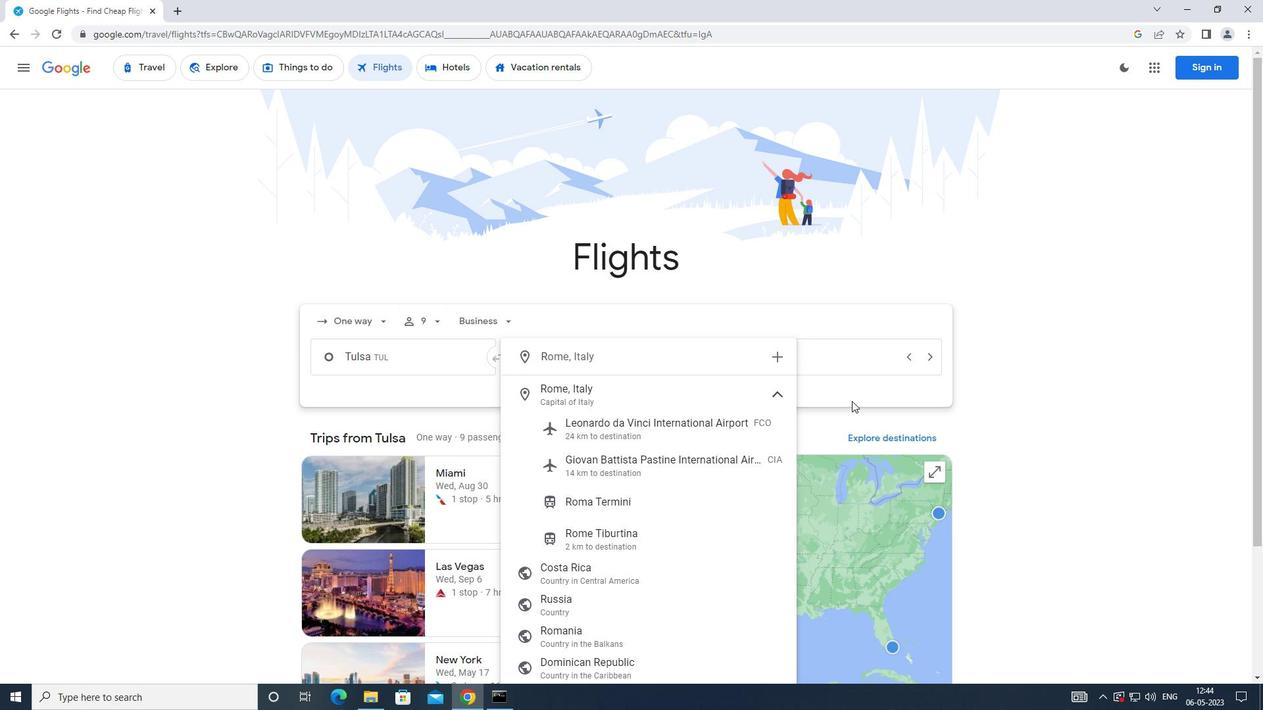 
Action: Key pressed leigh<Key.space>d
Screenshot: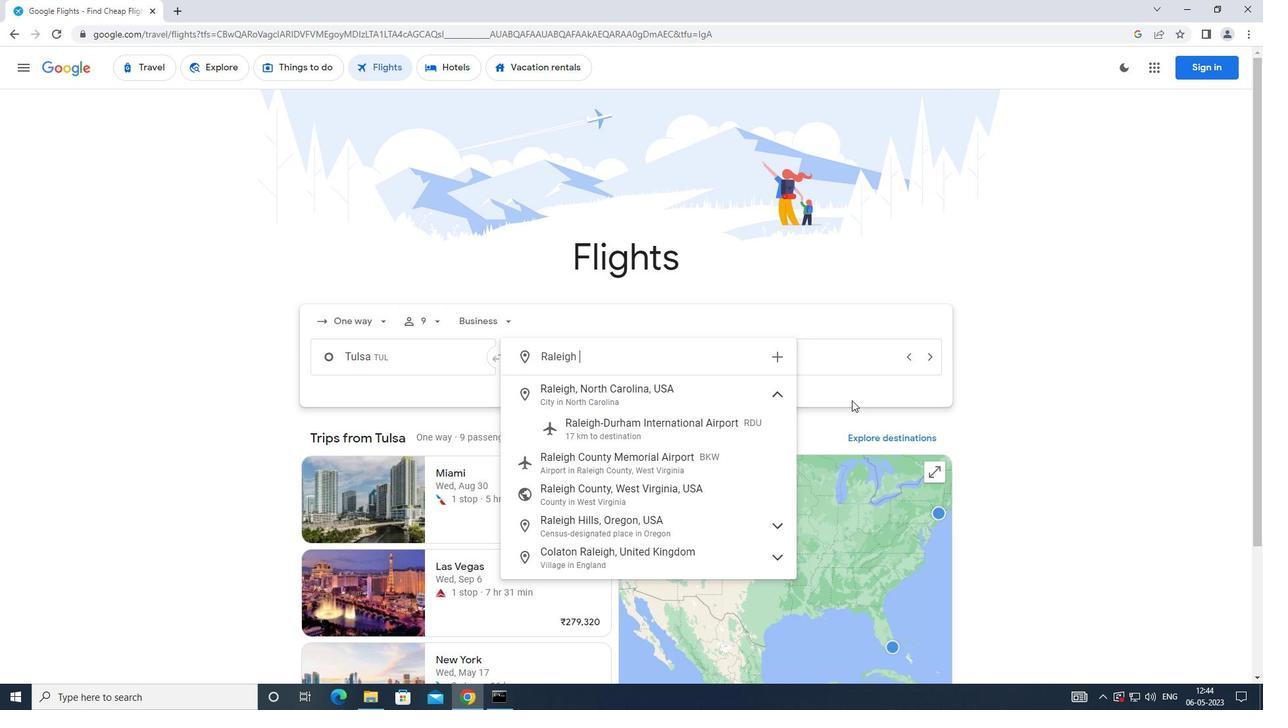 
Action: Mouse moved to (662, 398)
Screenshot: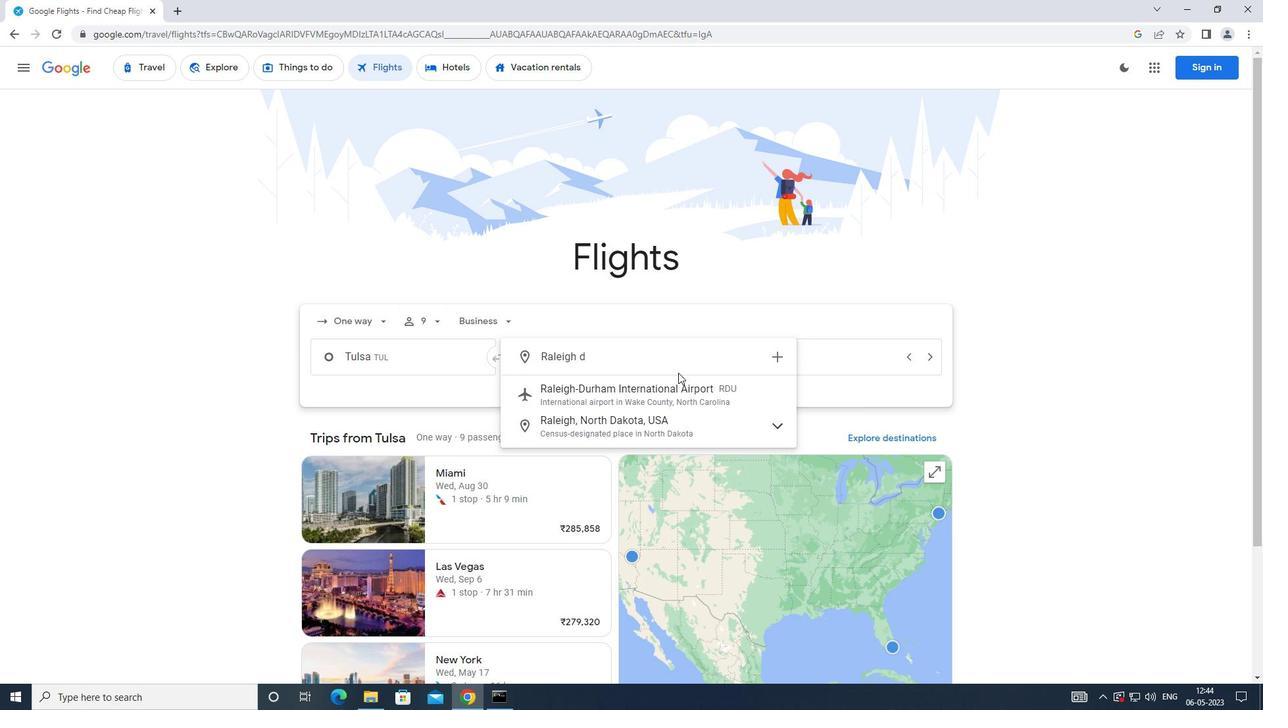 
Action: Mouse pressed left at (662, 398)
Screenshot: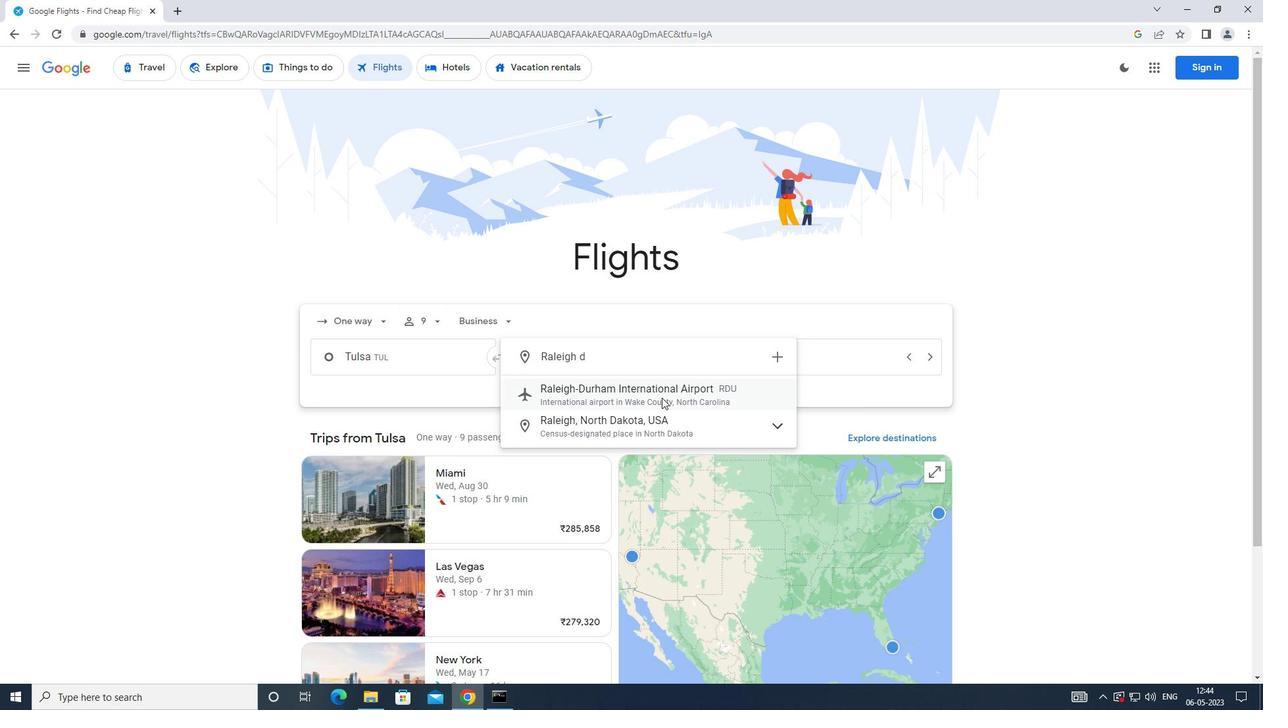 
Action: Mouse moved to (793, 363)
Screenshot: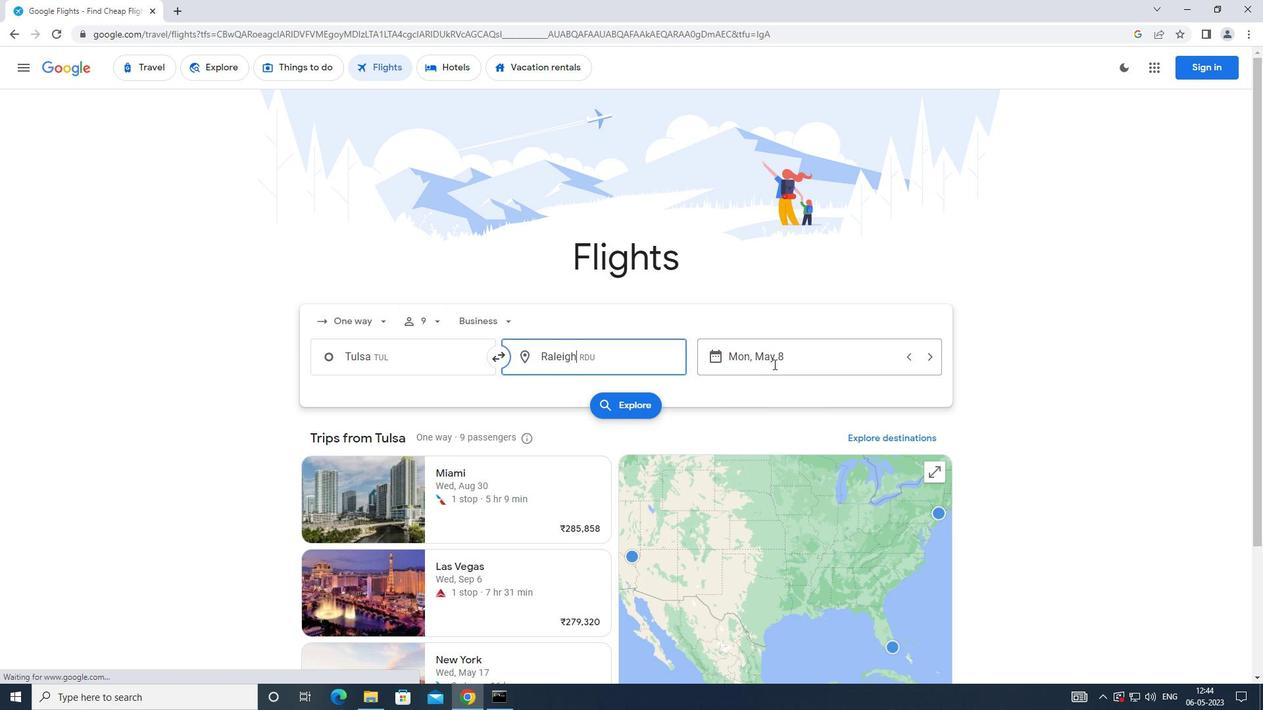 
Action: Mouse pressed left at (793, 363)
Screenshot: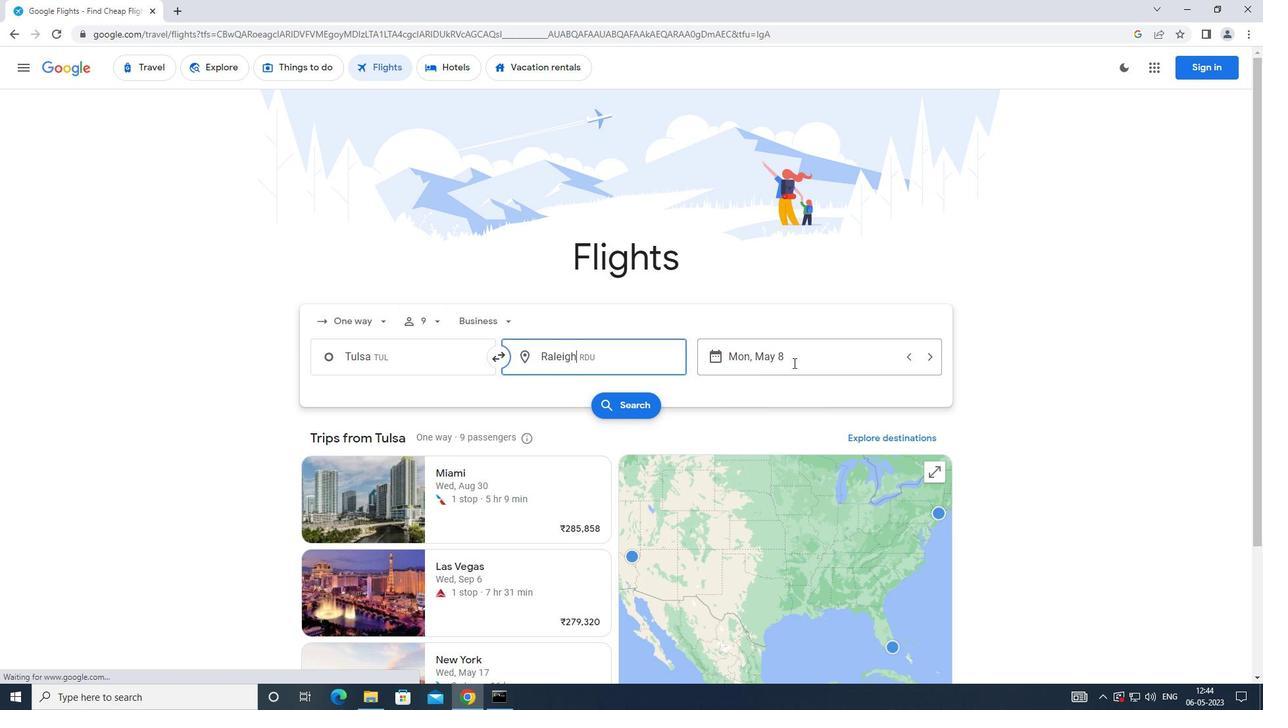 
Action: Mouse moved to (500, 464)
Screenshot: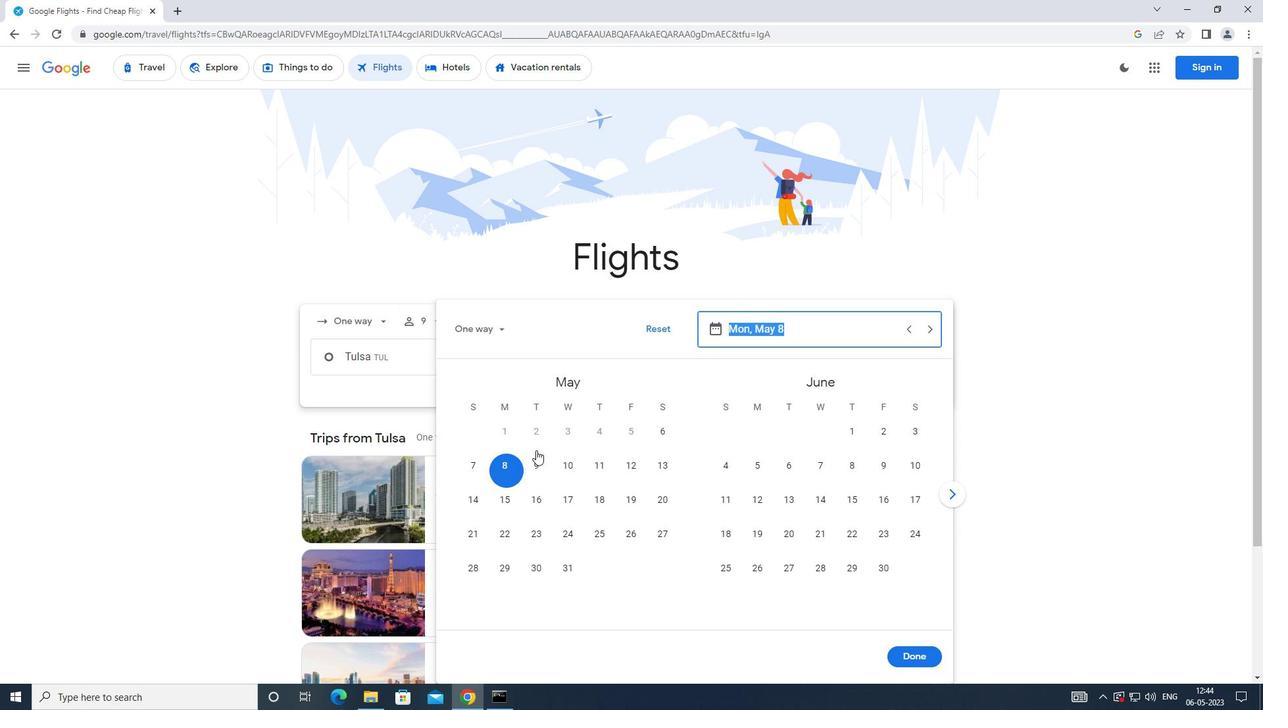 
Action: Mouse pressed left at (500, 464)
Screenshot: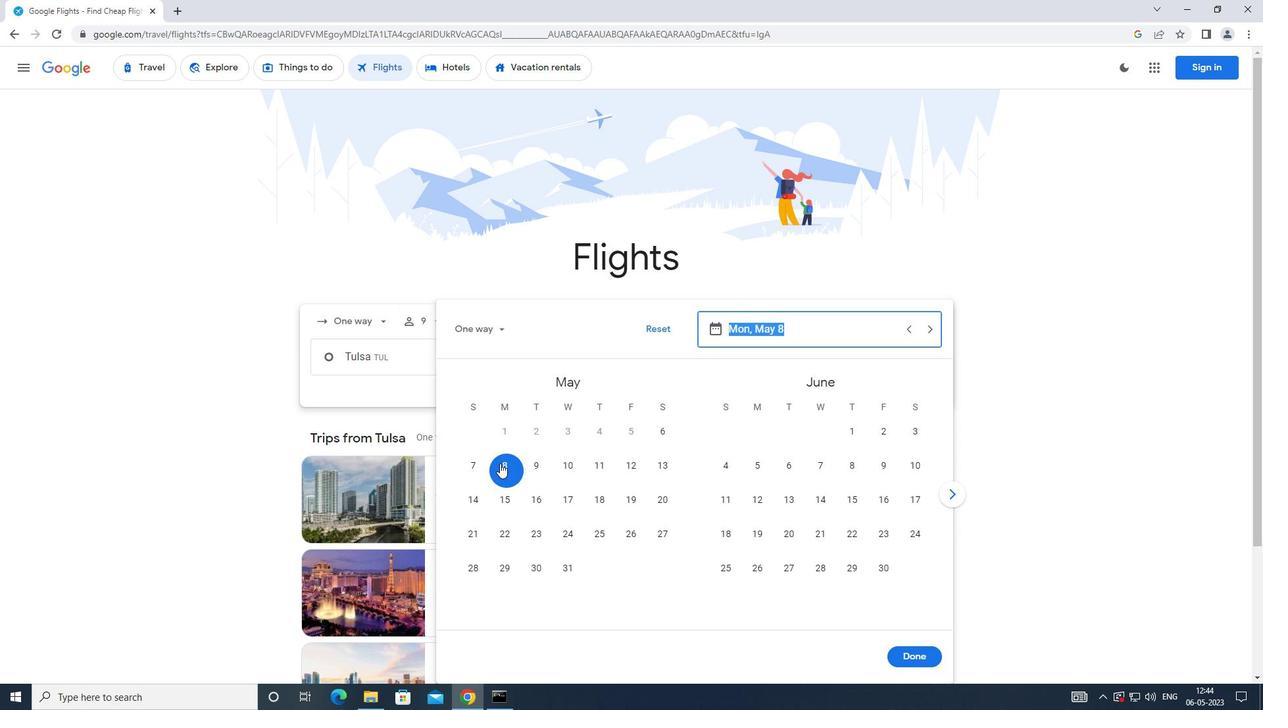 
Action: Mouse moved to (909, 658)
Screenshot: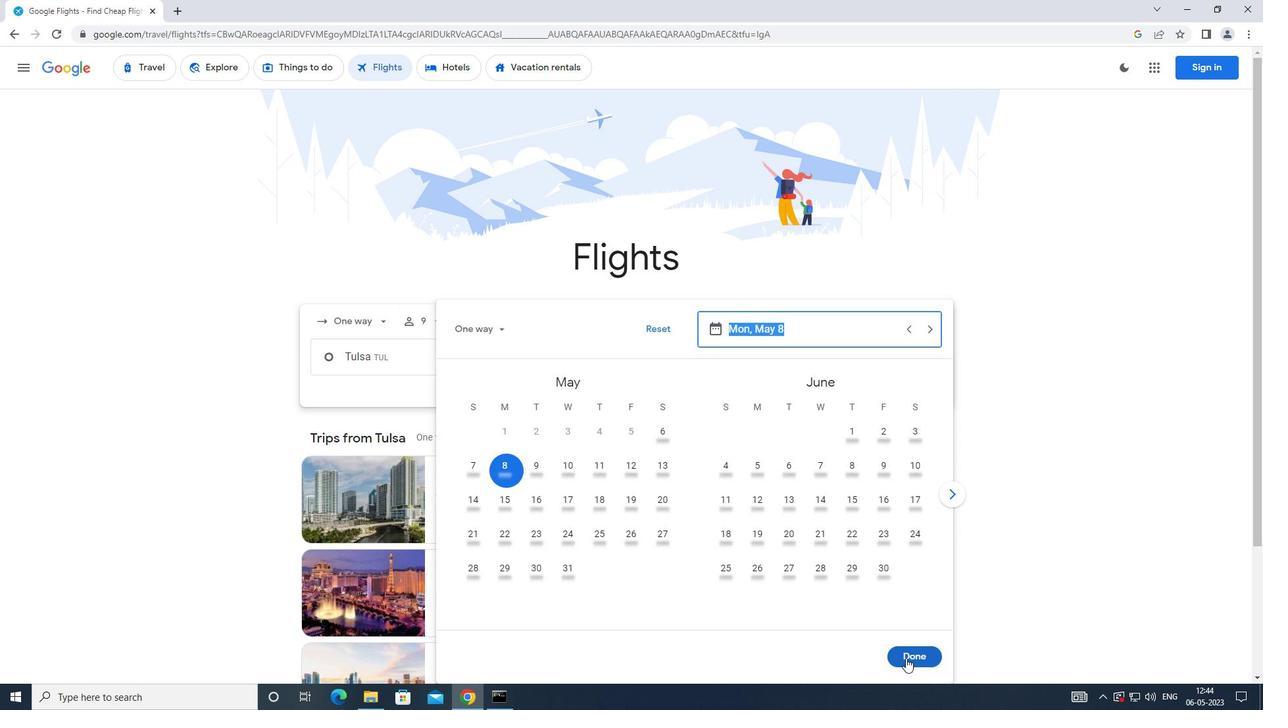 
Action: Mouse pressed left at (909, 658)
Screenshot: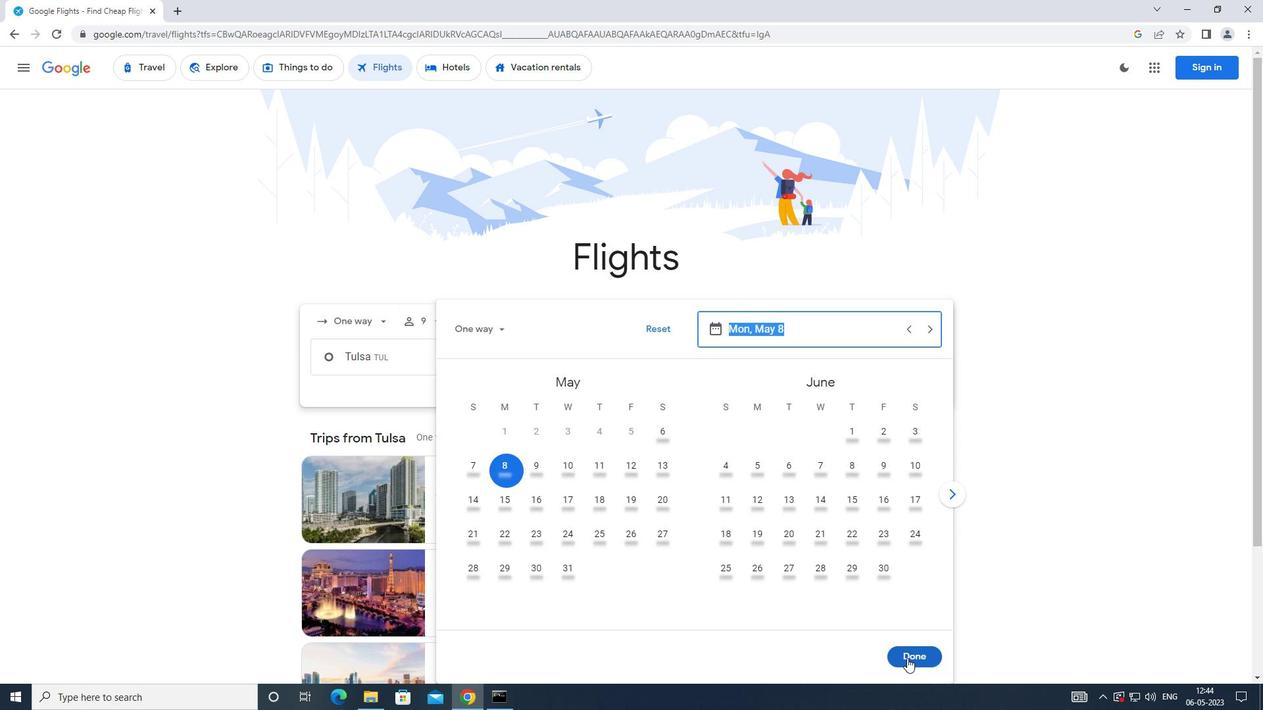 
Action: Mouse moved to (596, 412)
Screenshot: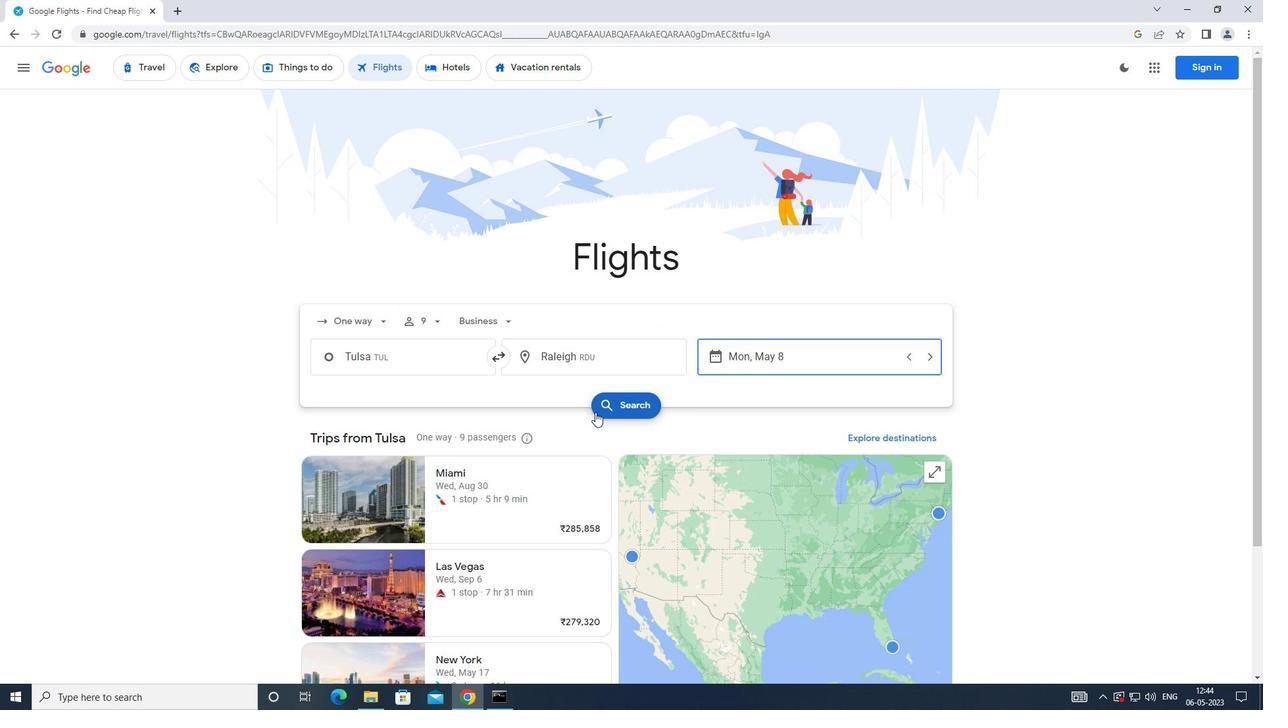 
Action: Mouse pressed left at (596, 412)
Screenshot: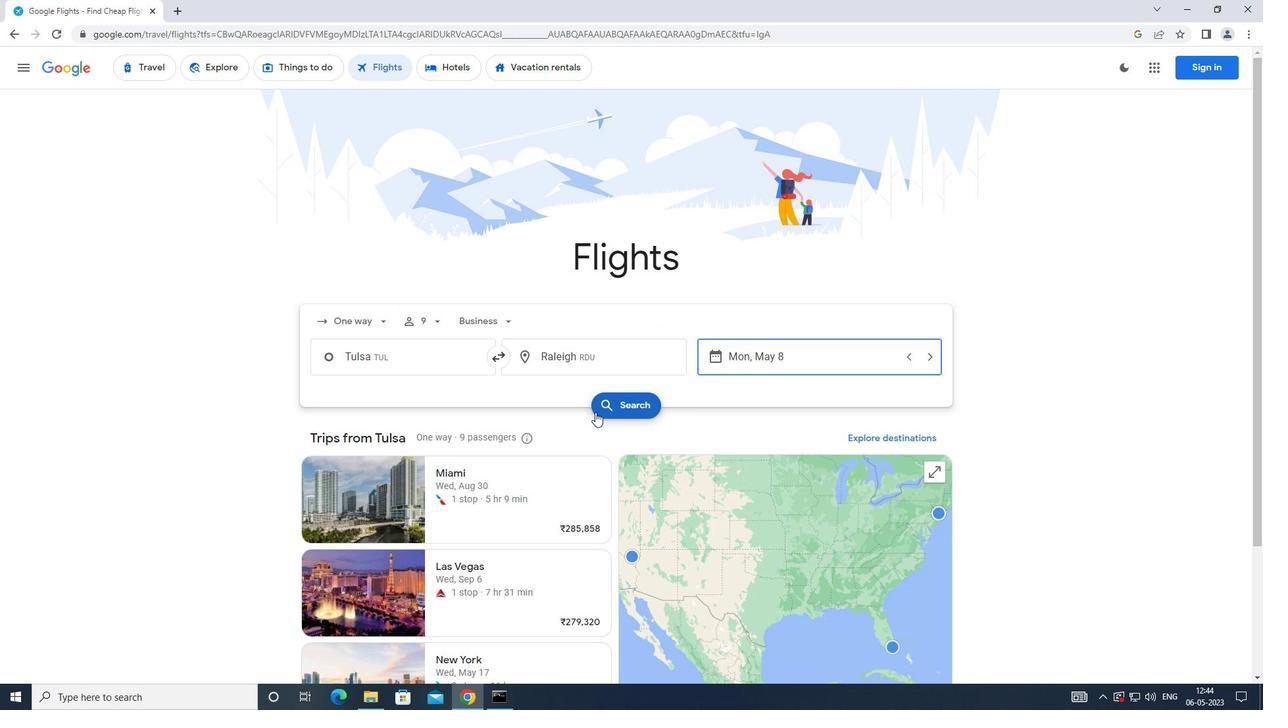 
Action: Mouse moved to (340, 197)
Screenshot: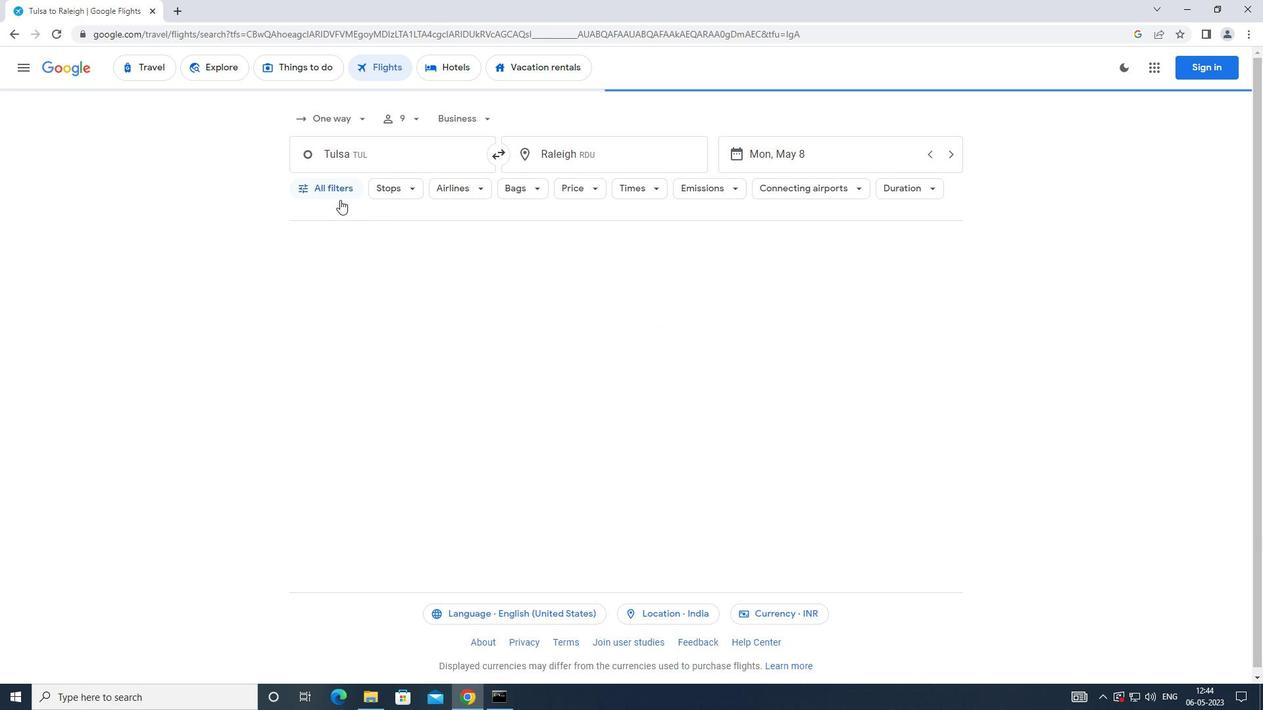 
Action: Mouse pressed left at (340, 197)
Screenshot: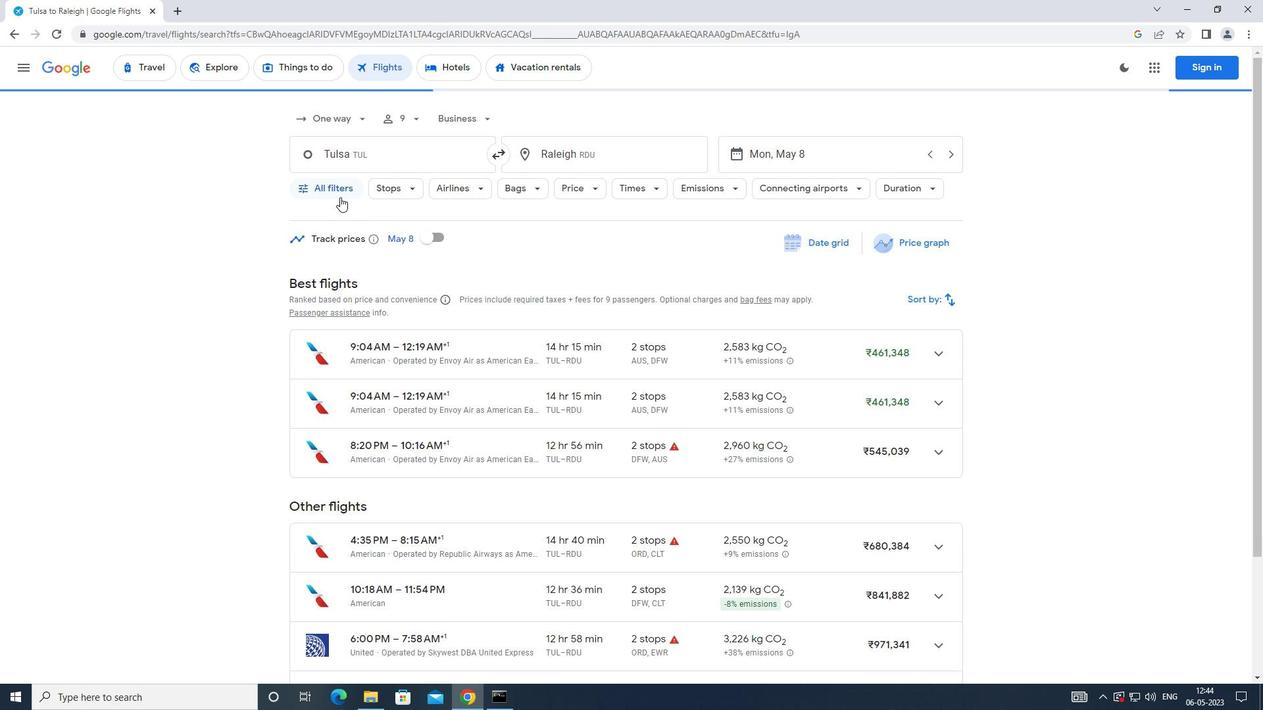
Action: Mouse moved to (481, 473)
Screenshot: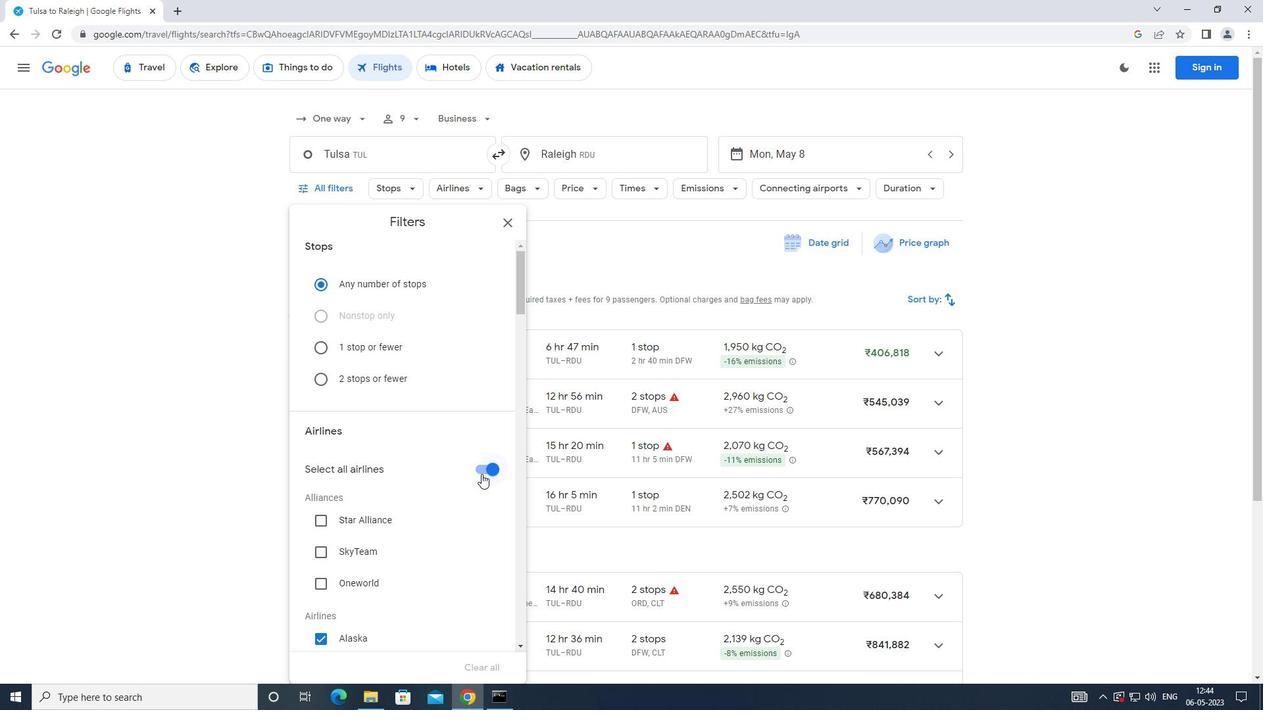 
Action: Mouse pressed left at (481, 473)
Screenshot: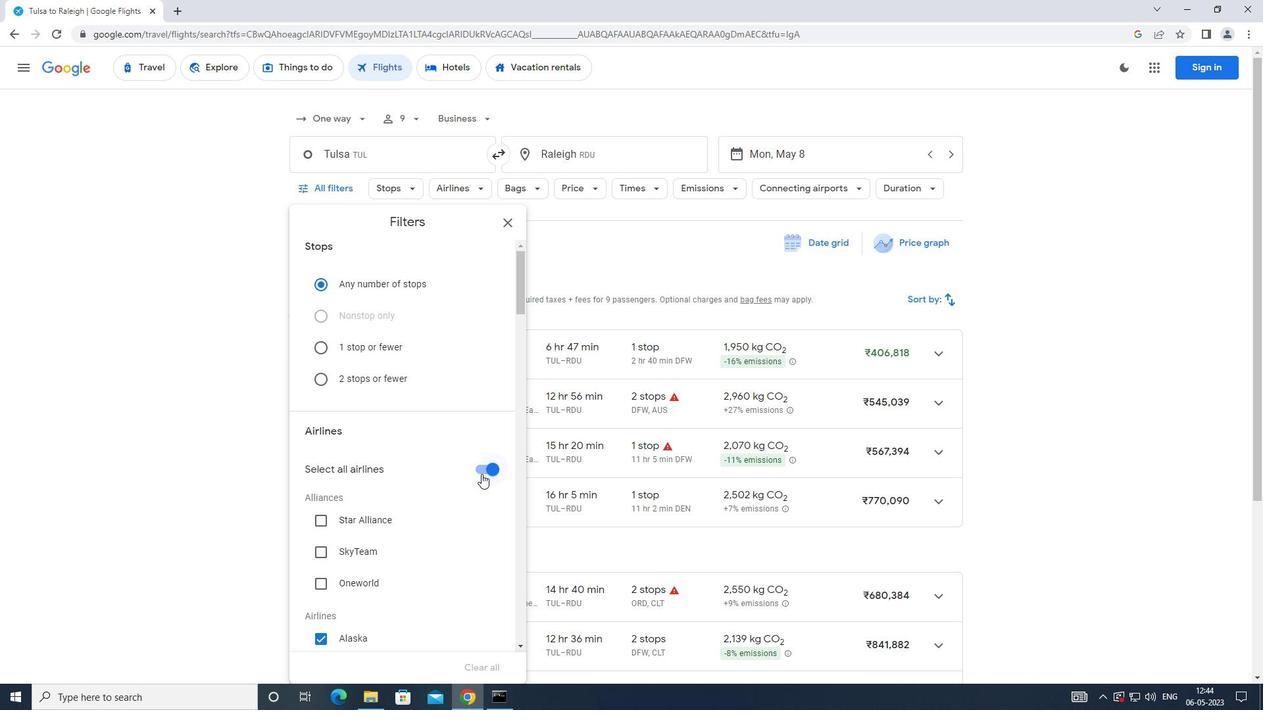 
Action: Mouse moved to (479, 474)
Screenshot: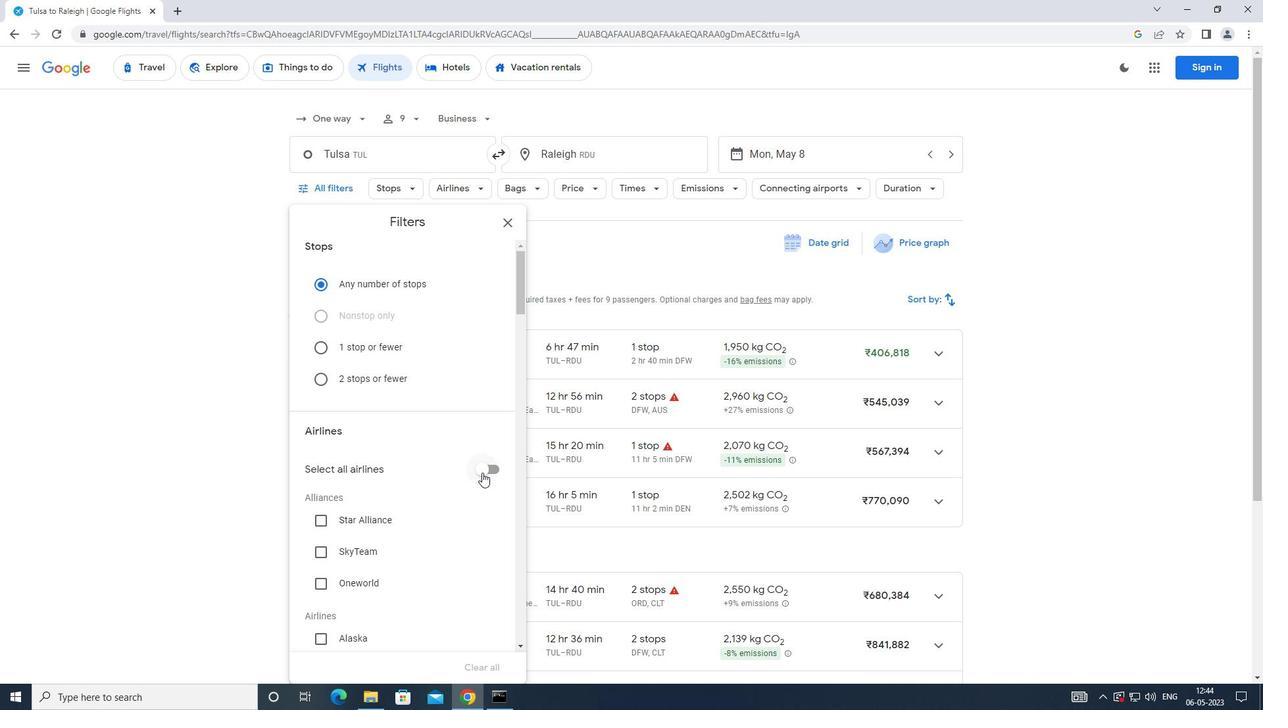 
Action: Mouse scrolled (479, 473) with delta (0, 0)
Screenshot: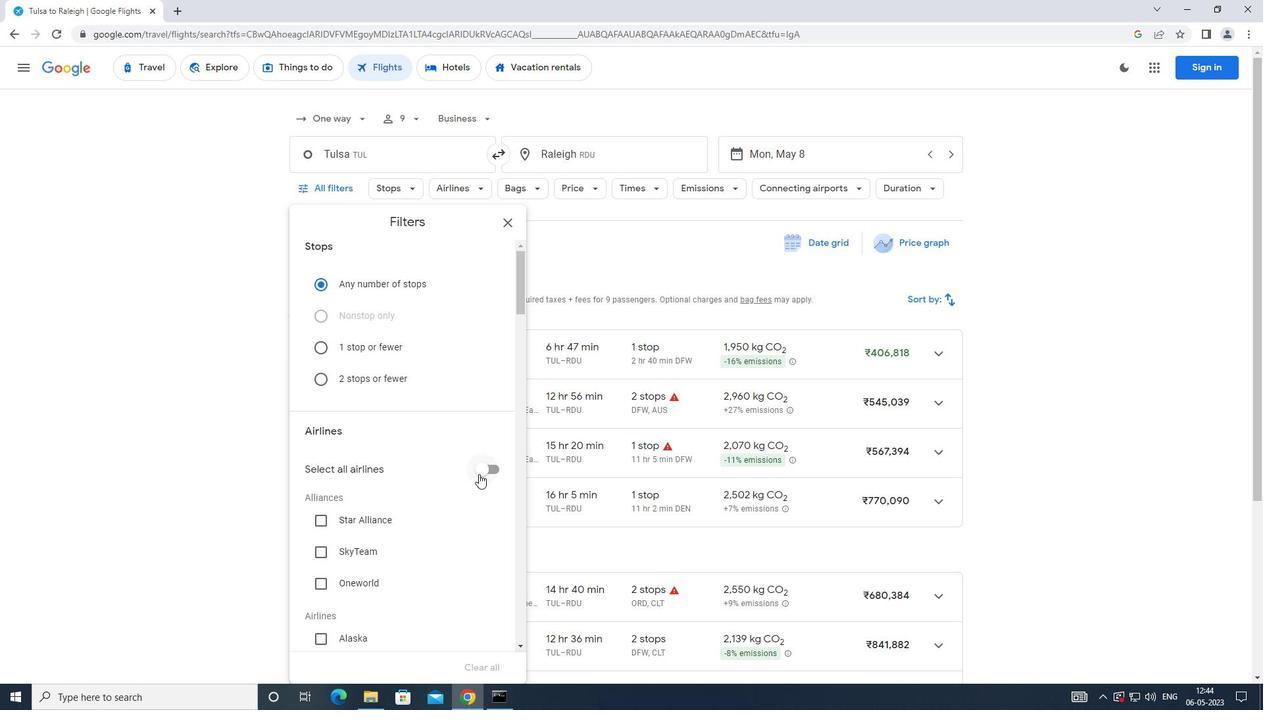 
Action: Mouse scrolled (479, 473) with delta (0, 0)
Screenshot: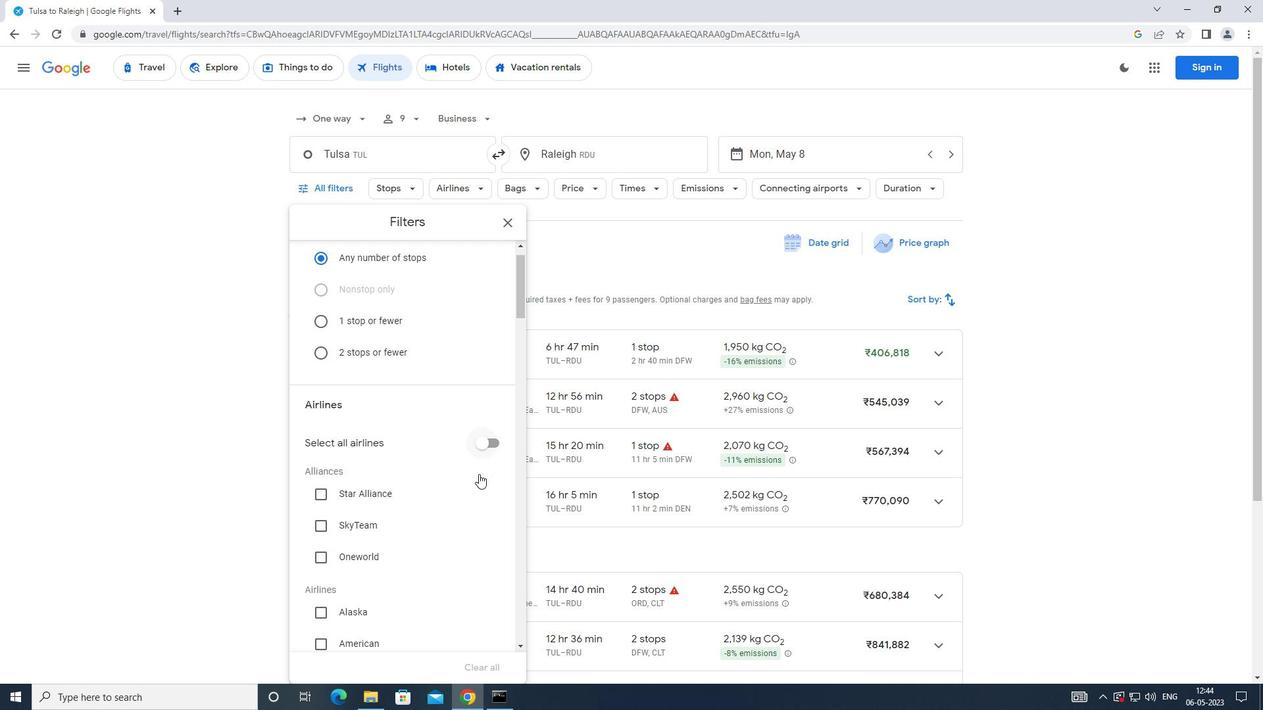 
Action: Mouse scrolled (479, 473) with delta (0, 0)
Screenshot: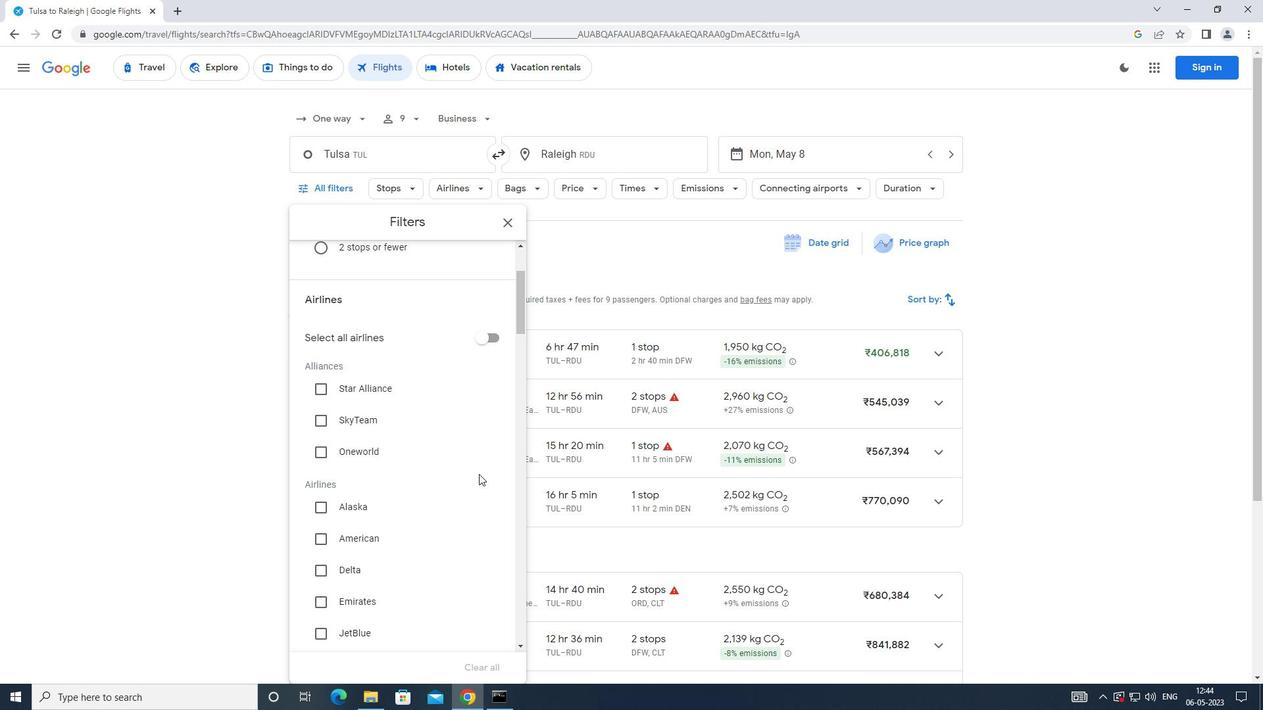 
Action: Mouse scrolled (479, 473) with delta (0, 0)
Screenshot: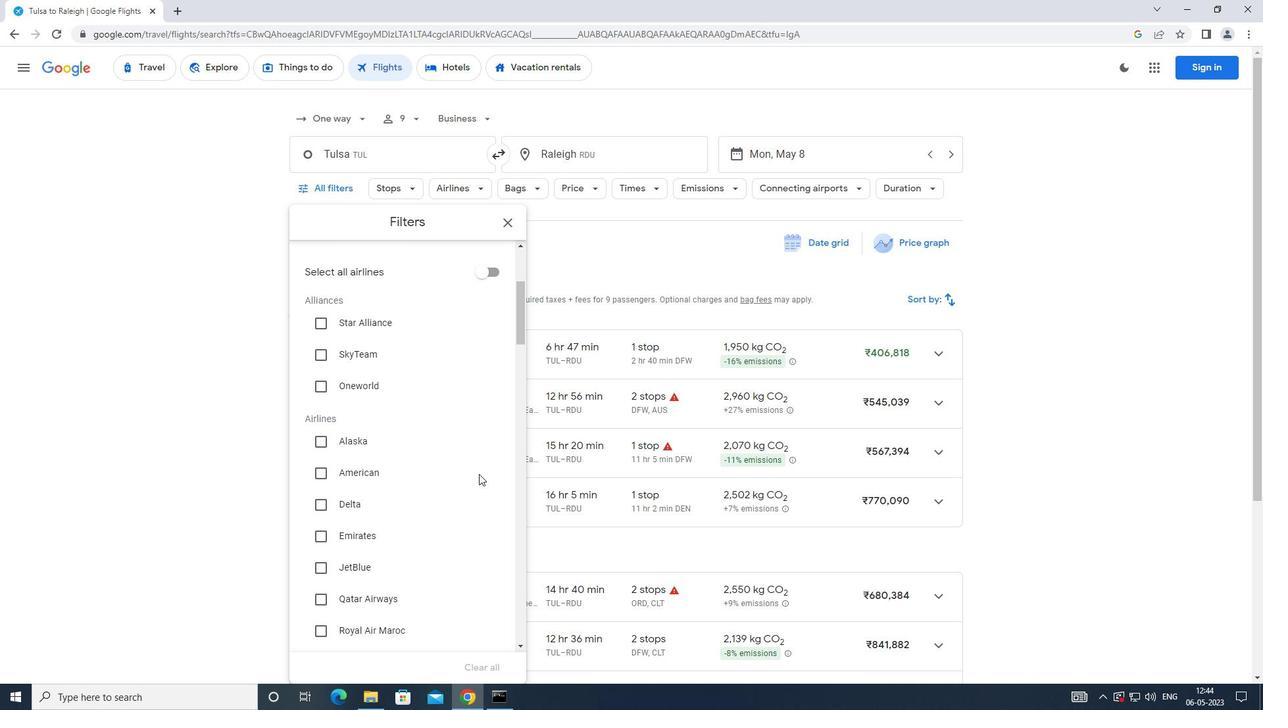
Action: Mouse scrolled (479, 473) with delta (0, 0)
Screenshot: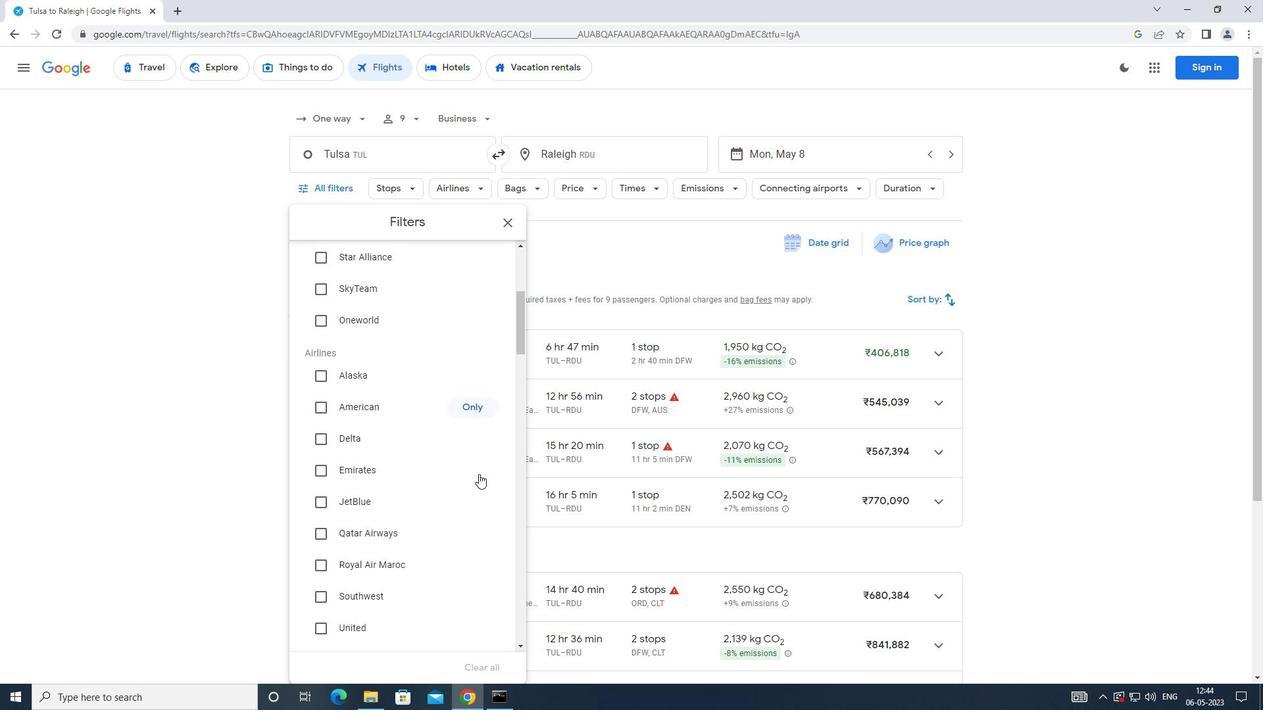 
Action: Mouse scrolled (479, 473) with delta (0, 0)
Screenshot: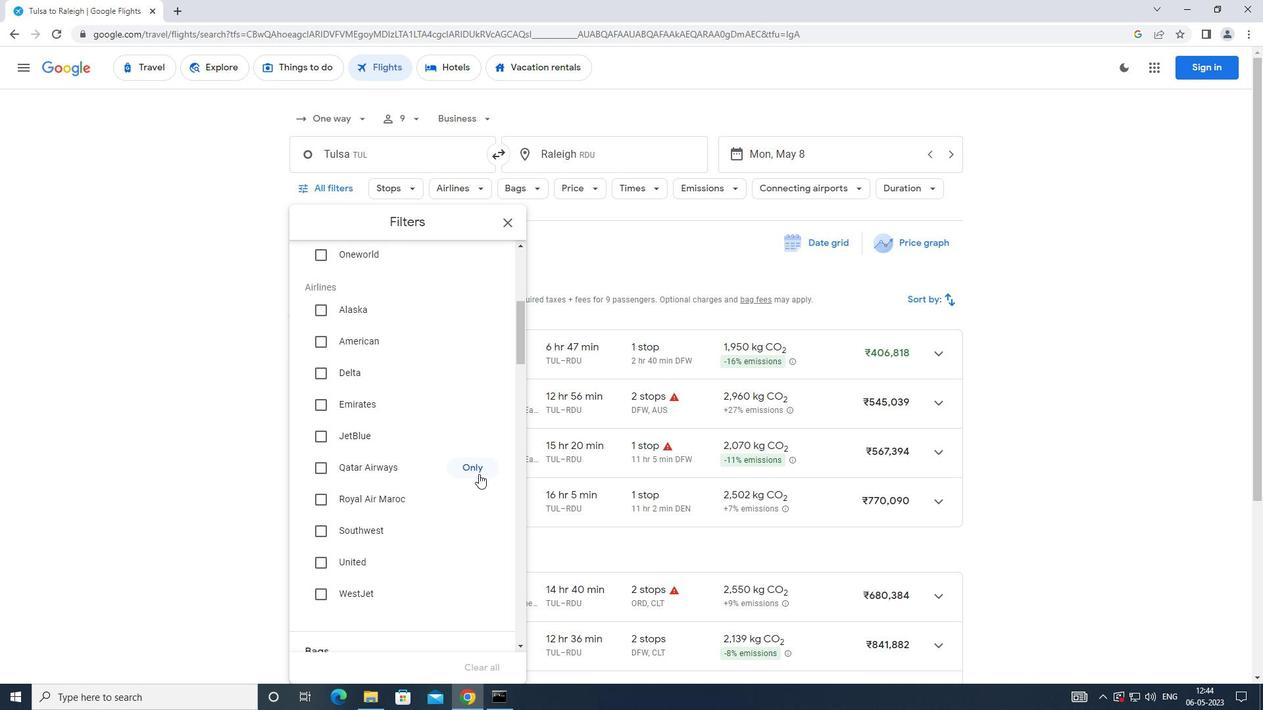 
Action: Mouse scrolled (479, 473) with delta (0, 0)
Screenshot: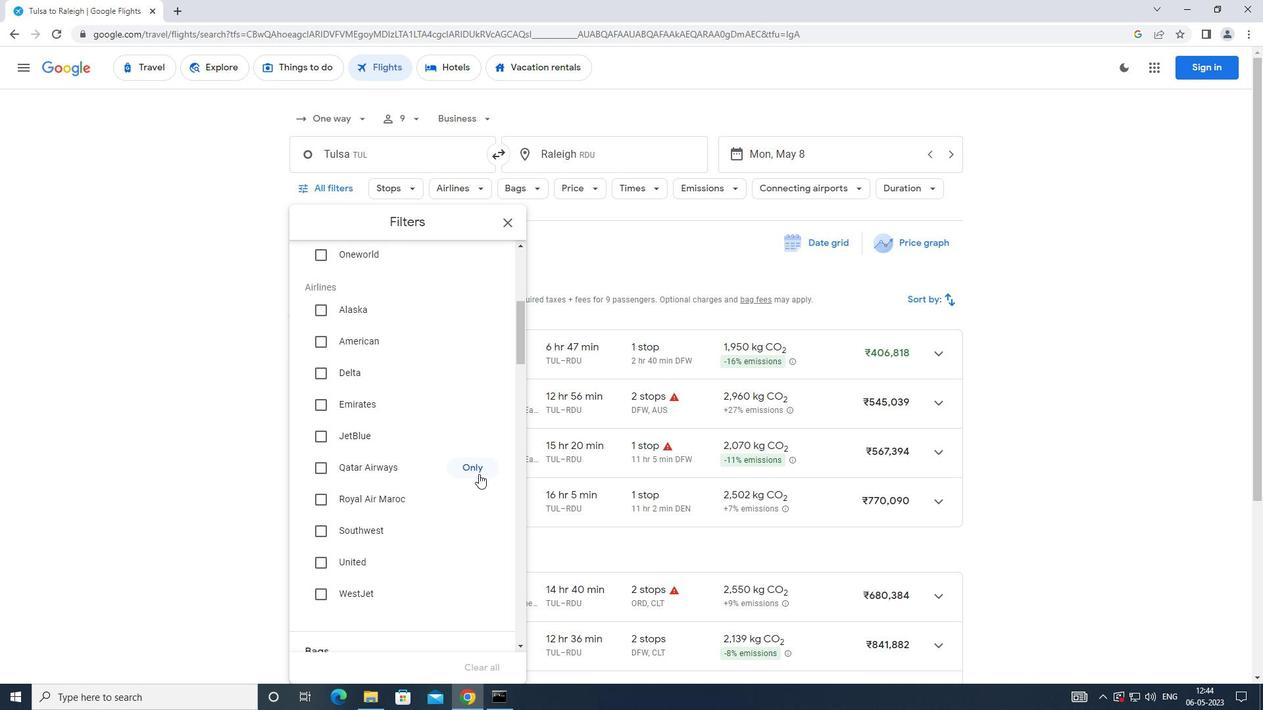 
Action: Mouse scrolled (479, 473) with delta (0, 0)
Screenshot: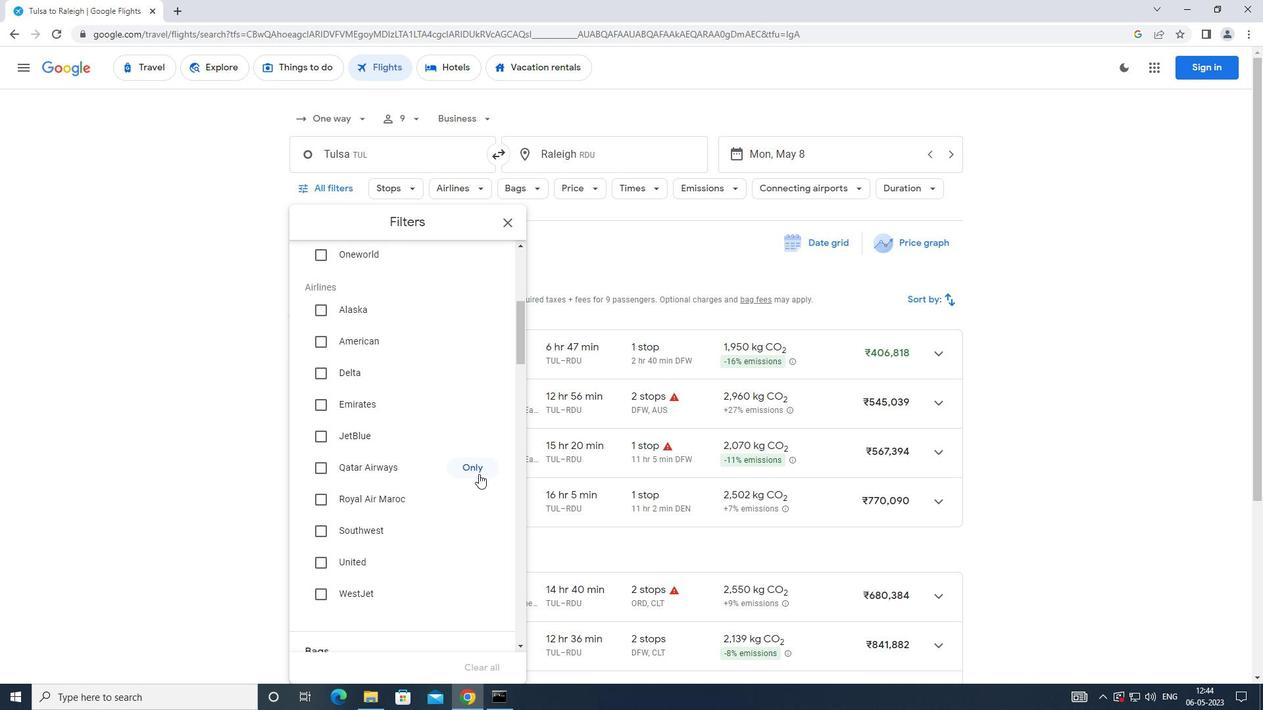 
Action: Mouse scrolled (479, 473) with delta (0, 0)
Screenshot: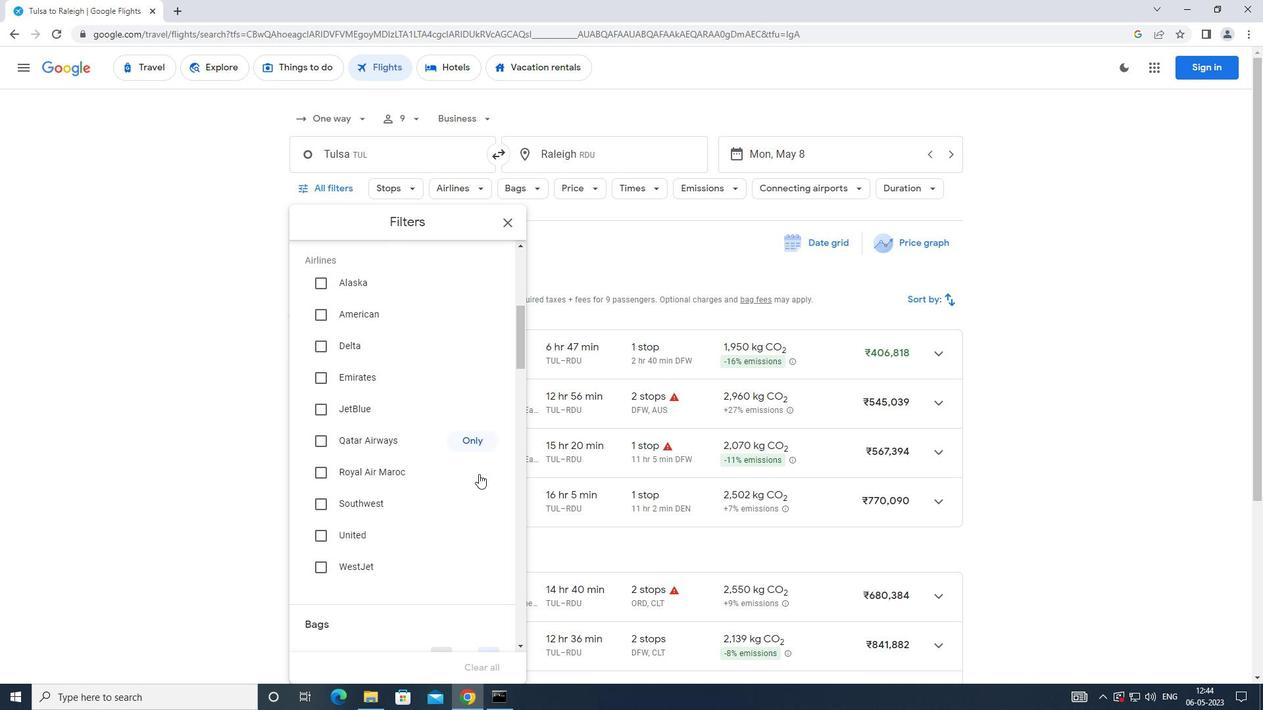 
Action: Mouse moved to (488, 426)
Screenshot: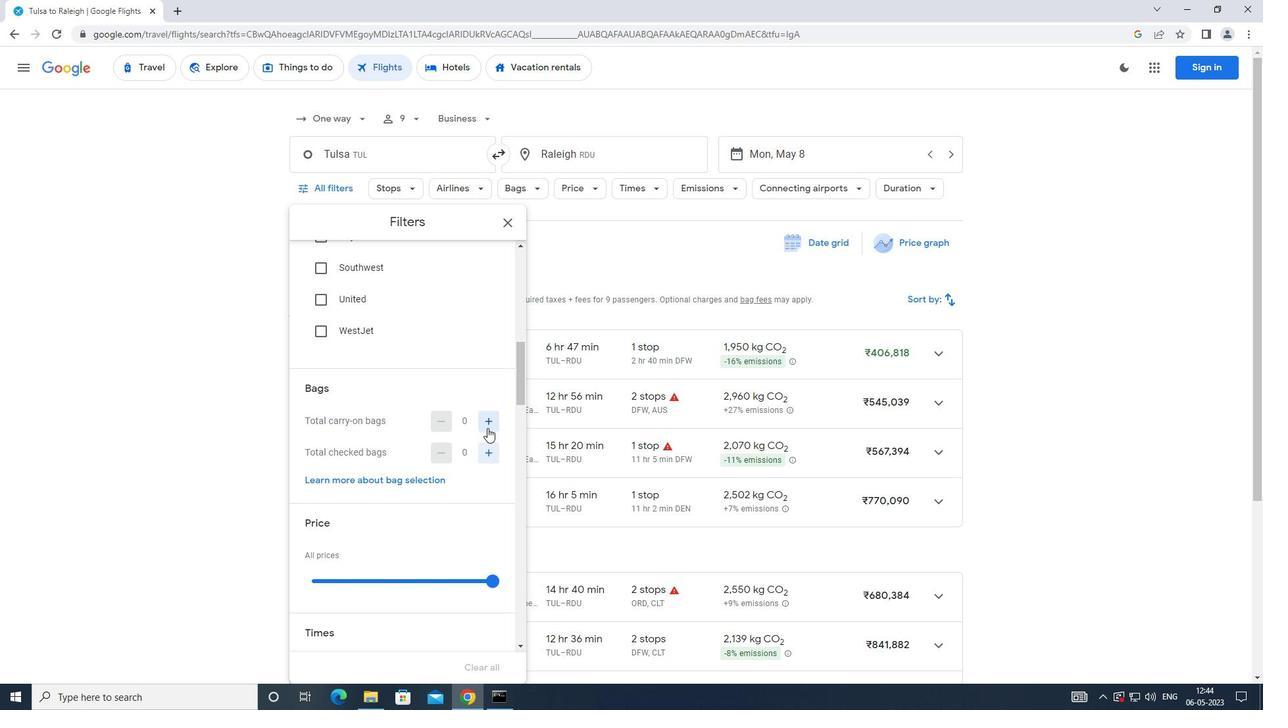 
Action: Mouse pressed left at (488, 426)
Screenshot: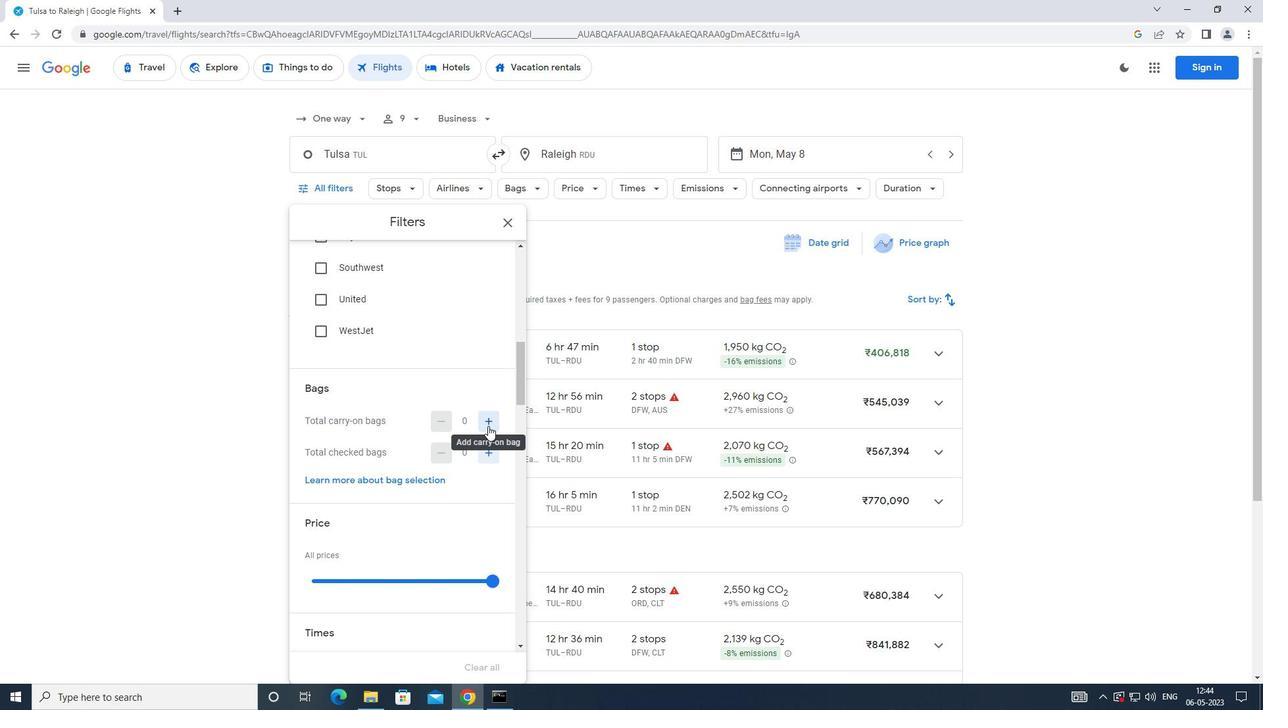 
Action: Mouse moved to (422, 508)
Screenshot: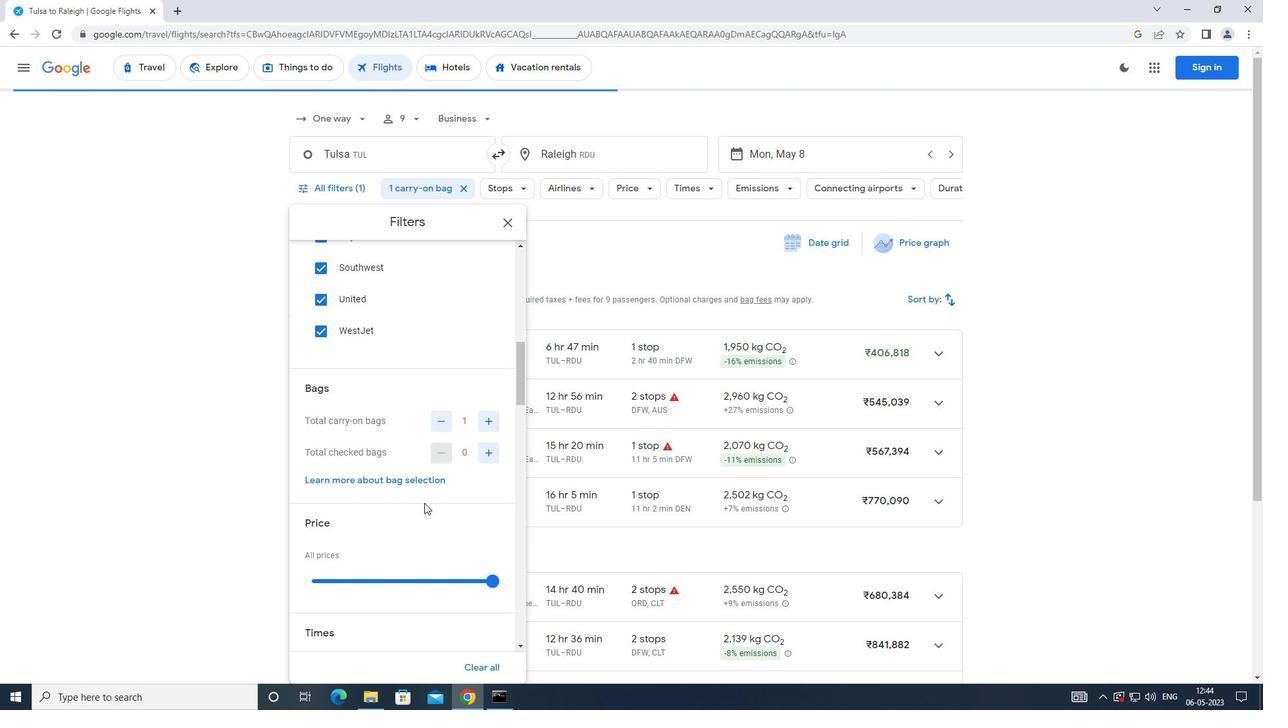 
Action: Mouse scrolled (422, 507) with delta (0, 0)
Screenshot: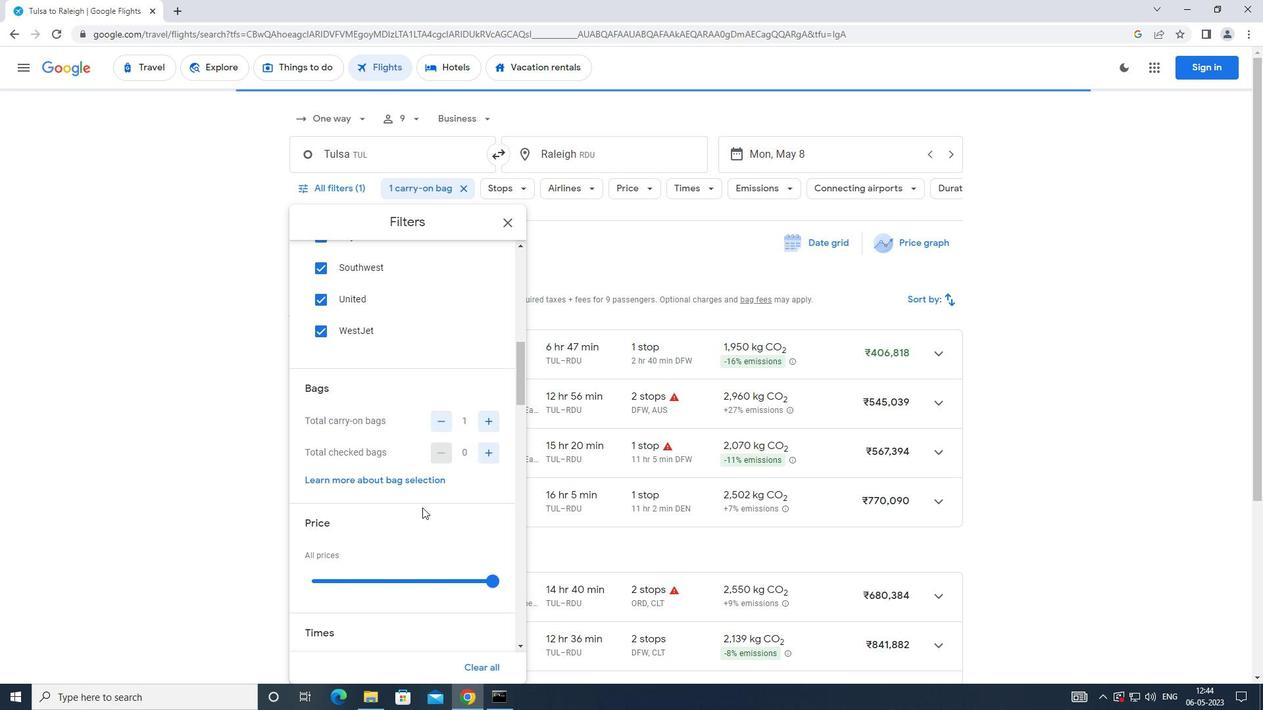 
Action: Mouse moved to (493, 515)
Screenshot: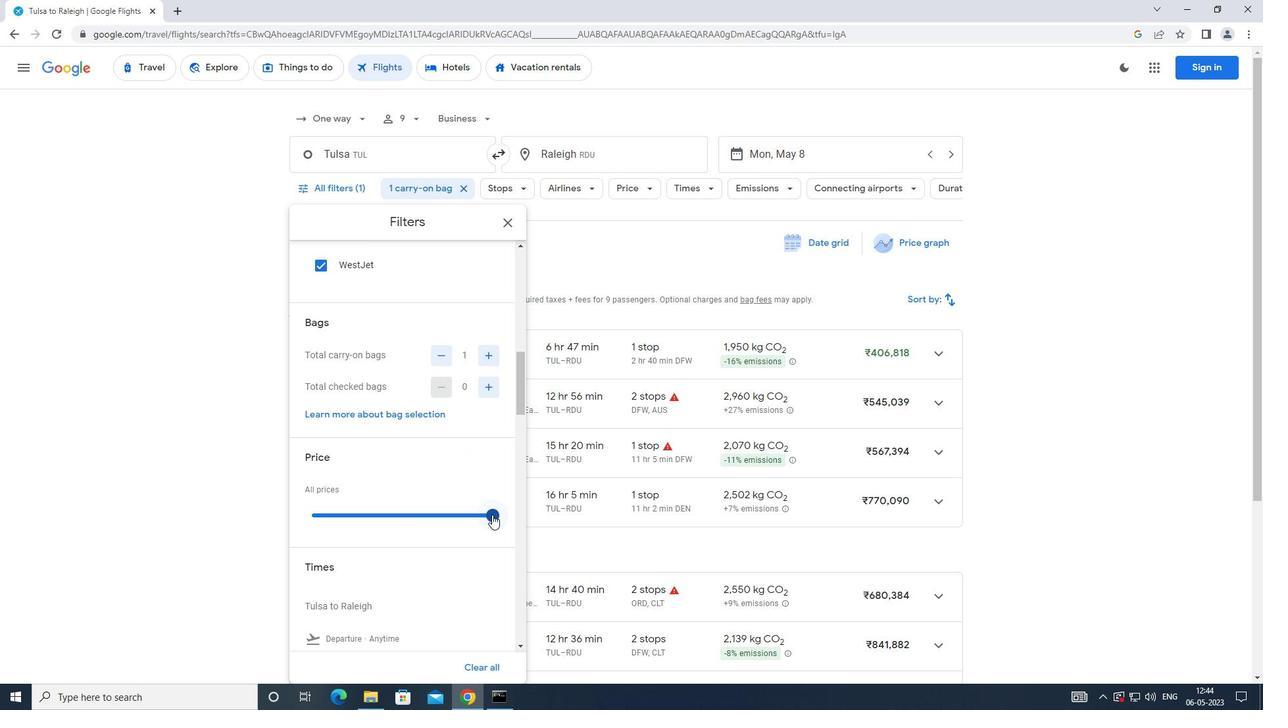 
Action: Mouse pressed left at (493, 515)
Screenshot: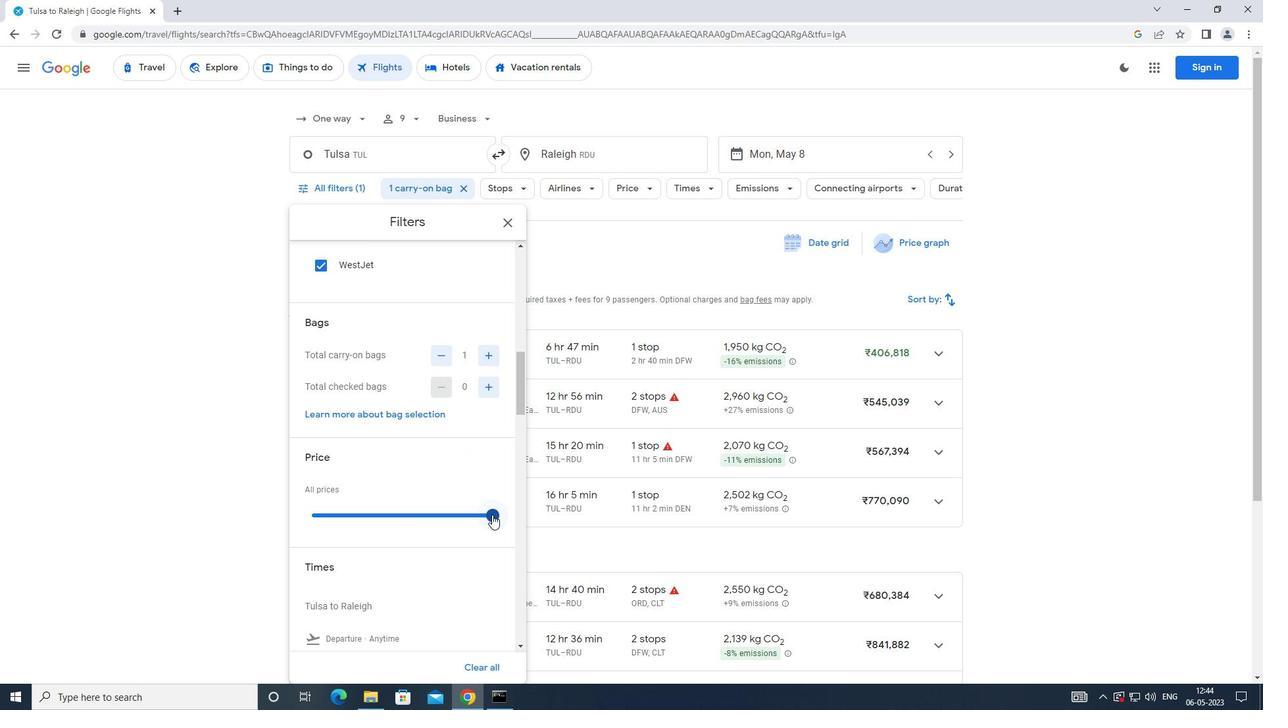 
Action: Mouse moved to (354, 495)
Screenshot: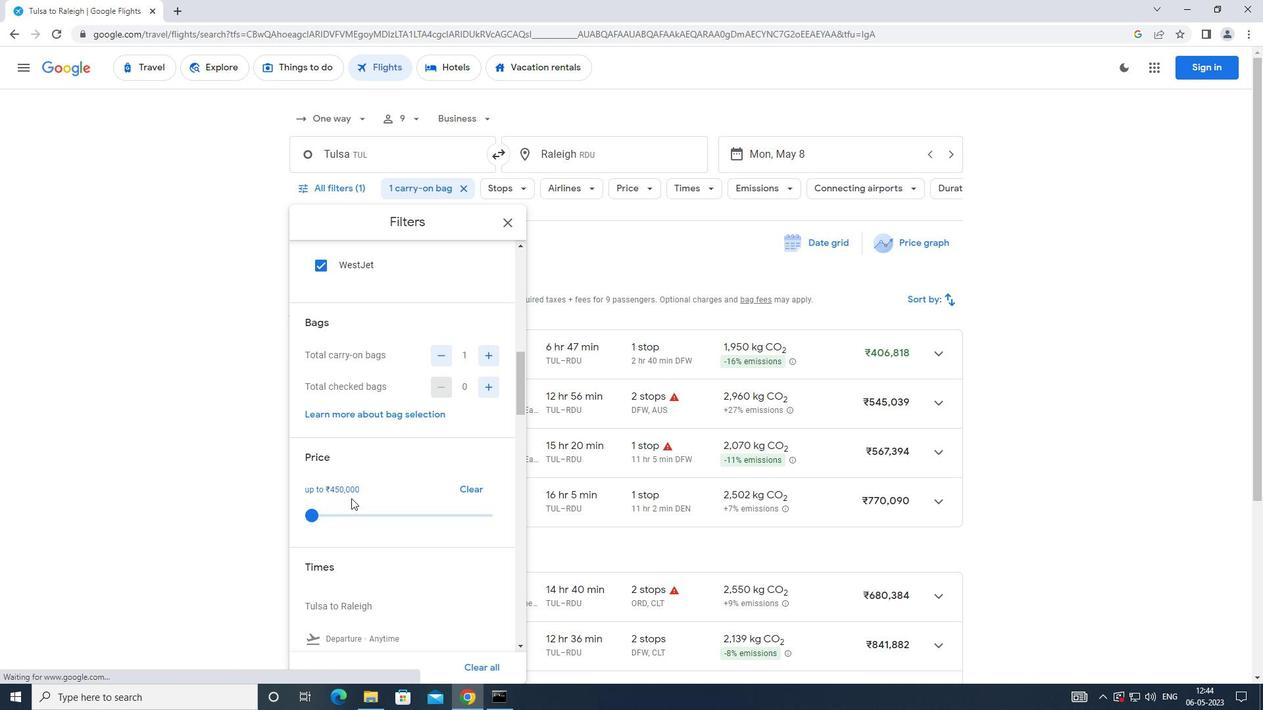
Action: Mouse scrolled (354, 495) with delta (0, 0)
Screenshot: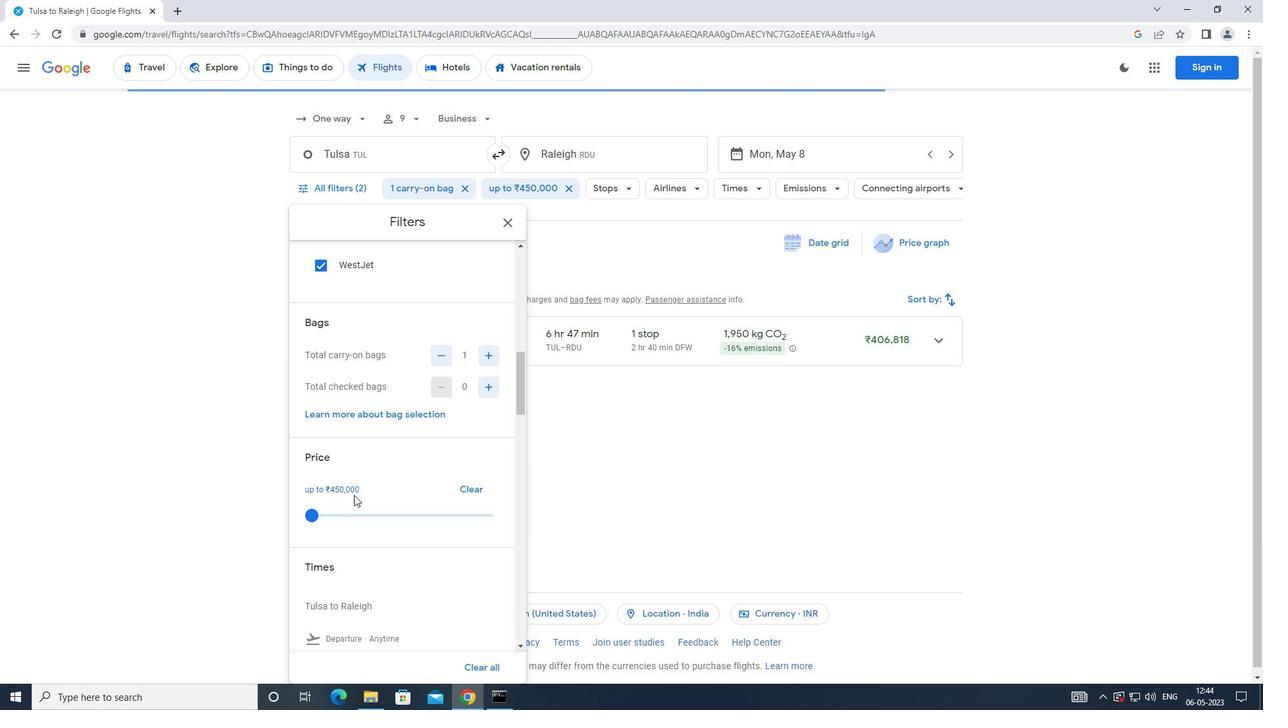 
Action: Mouse moved to (310, 602)
Screenshot: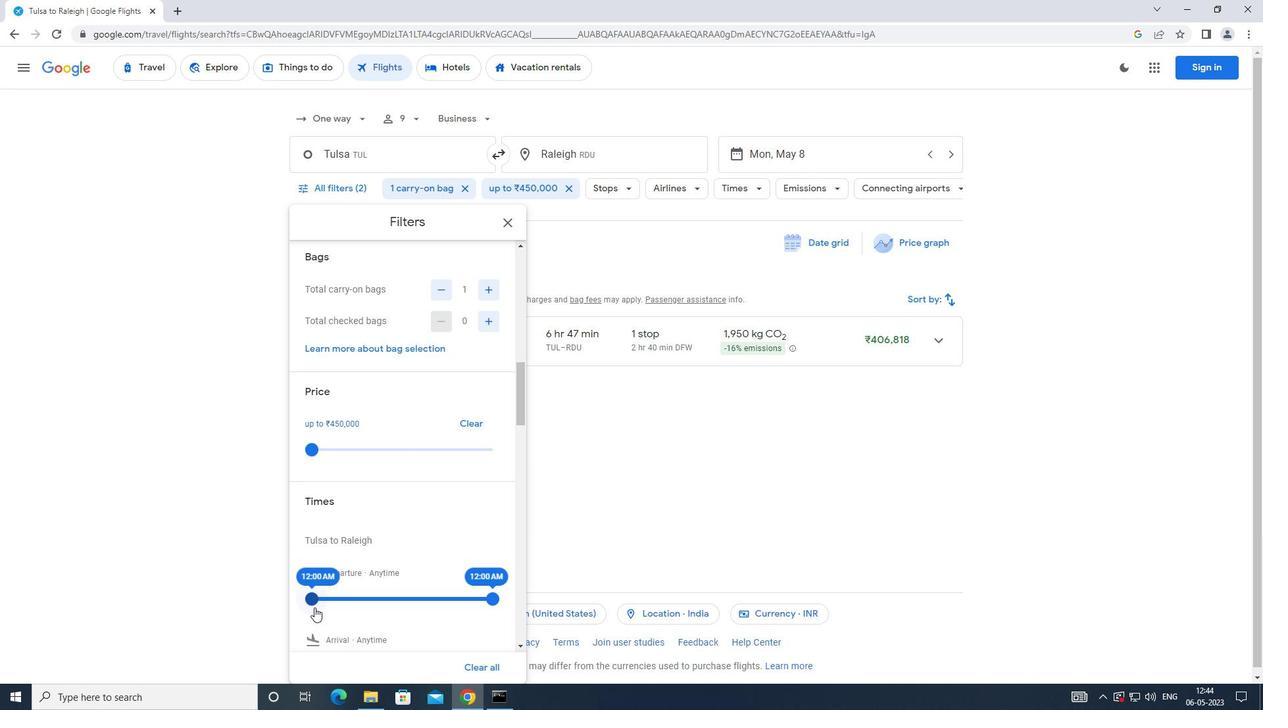 
Action: Mouse pressed left at (310, 602)
Screenshot: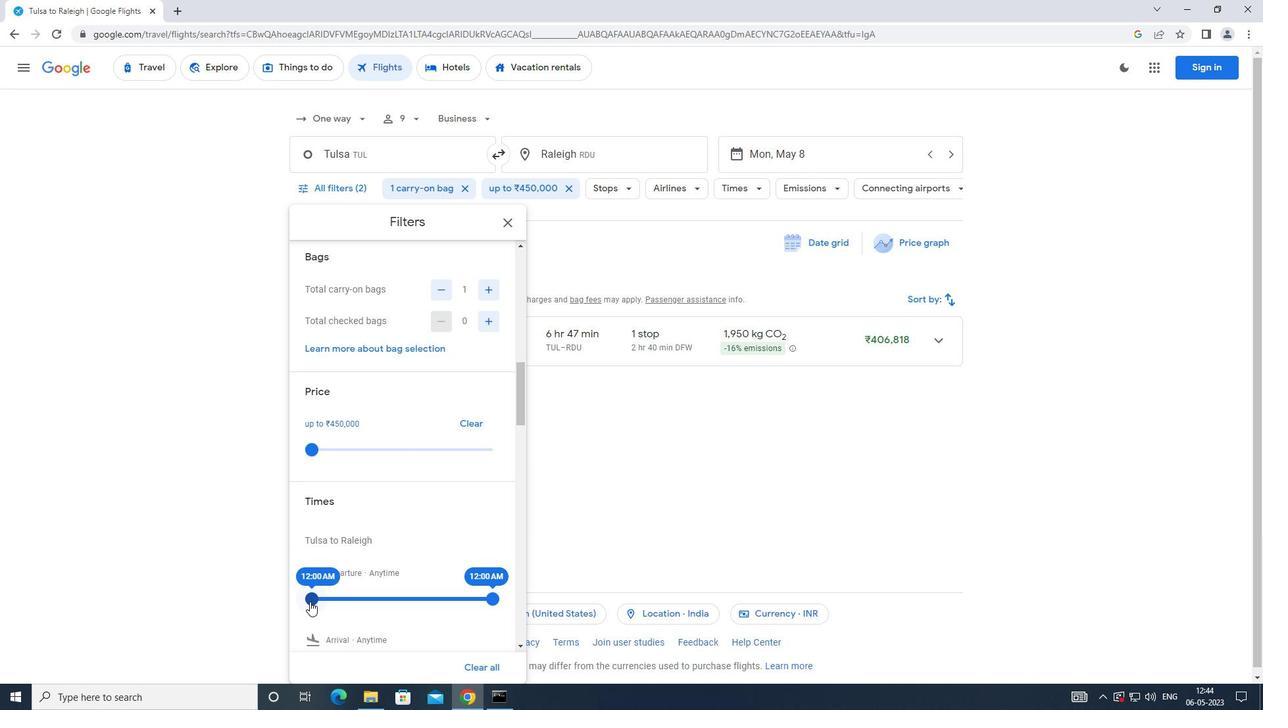 
Action: Mouse moved to (489, 599)
Screenshot: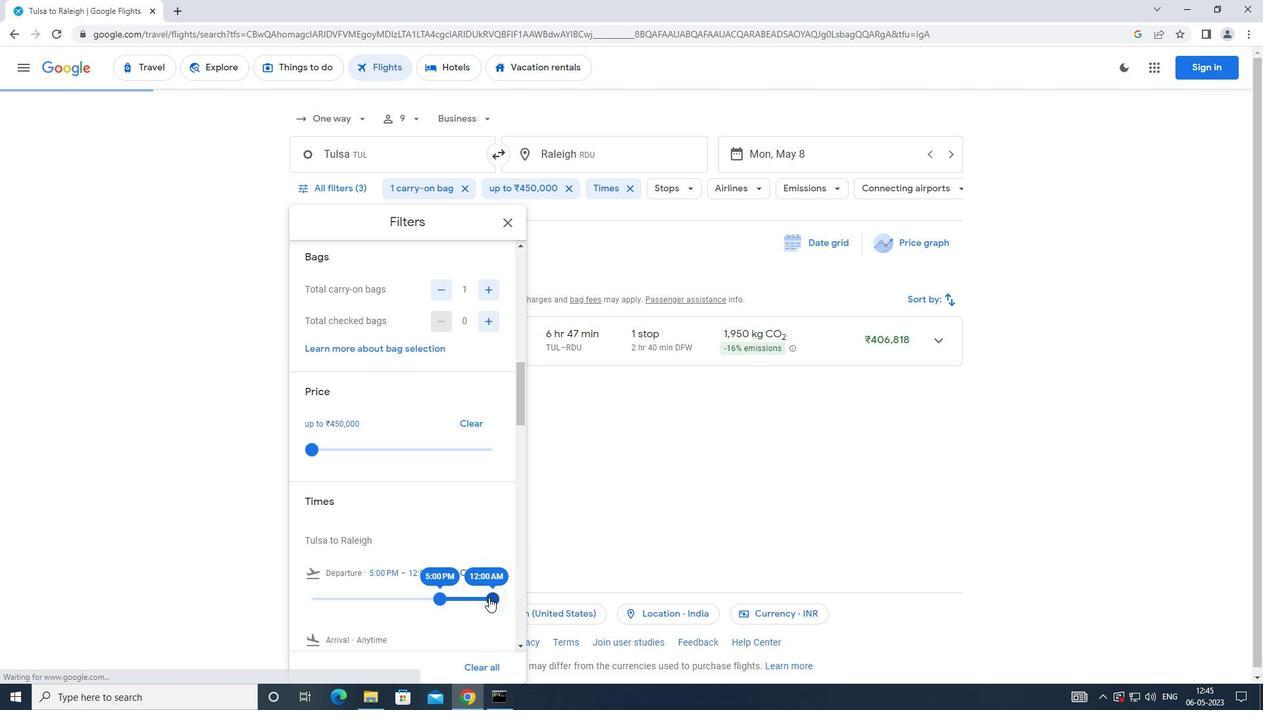 
Action: Mouse pressed left at (489, 599)
Screenshot: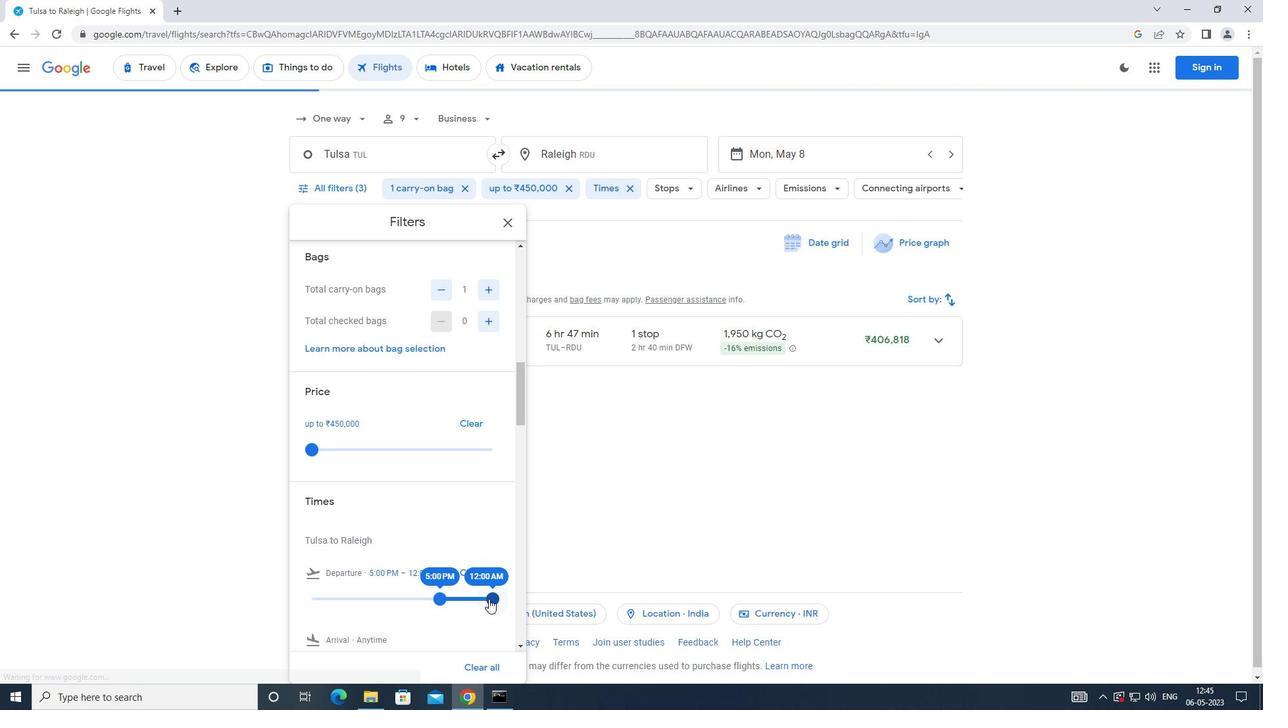 
Action: Mouse moved to (468, 581)
Screenshot: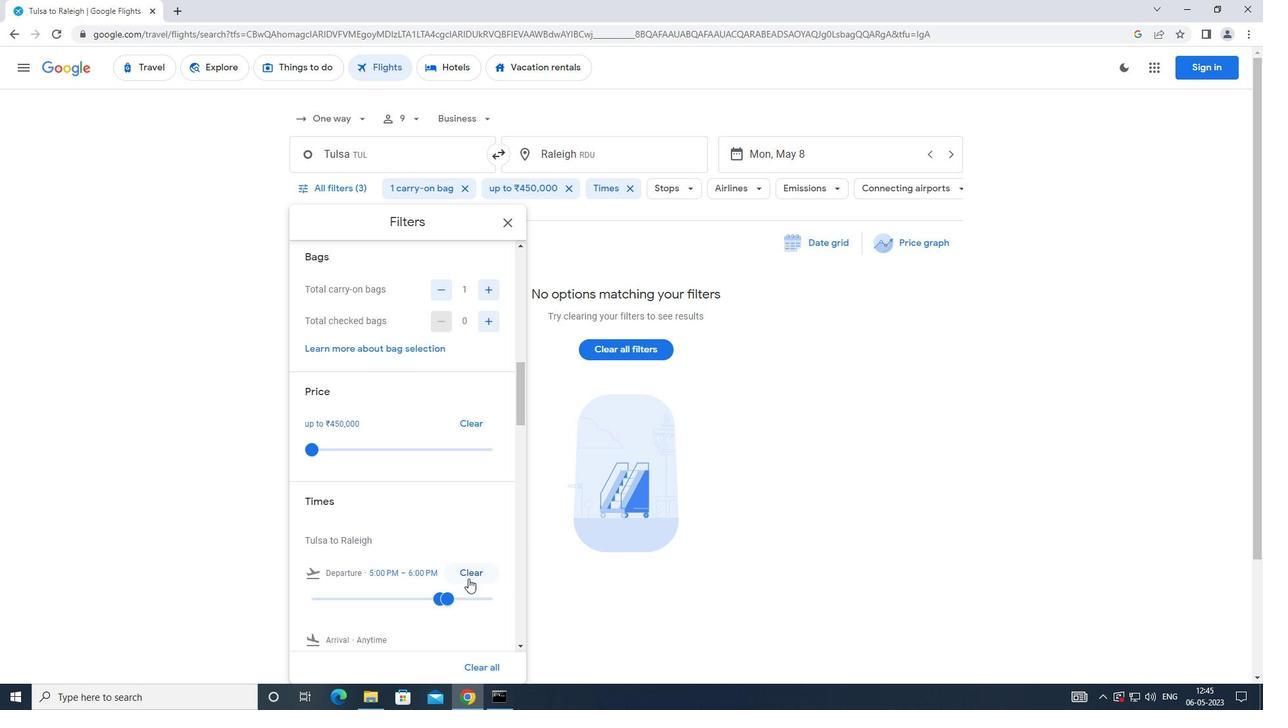 
